 Task: Find connections with filter location Suhum with filter topic #retailwith filter profile language English with filter current company Logistics Insider with filter school Bharath Institute Of Science And Technology with filter industry Wellness and Fitness Services with filter service category Typing with filter keywords title Operations Coordinator
Action: Mouse moved to (166, 234)
Screenshot: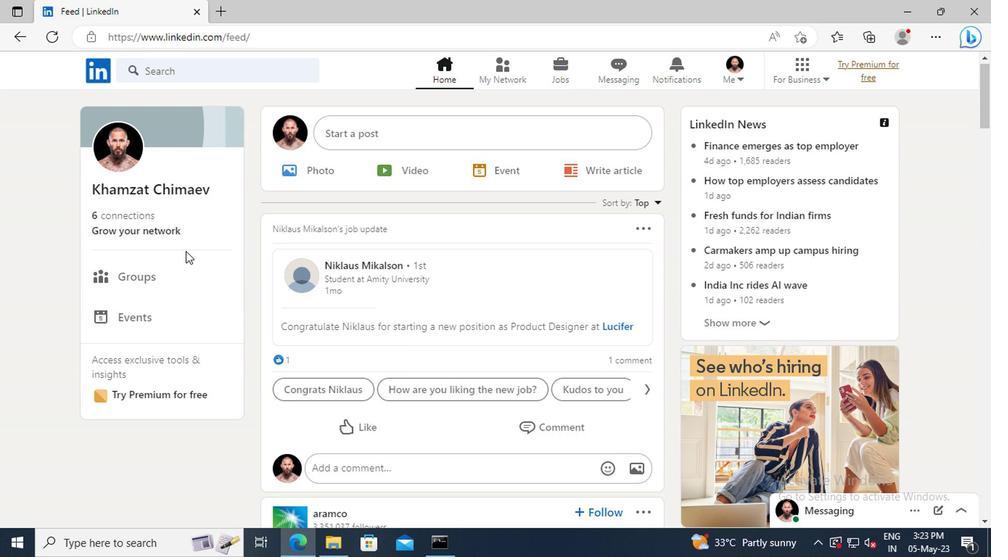 
Action: Mouse pressed left at (166, 234)
Screenshot: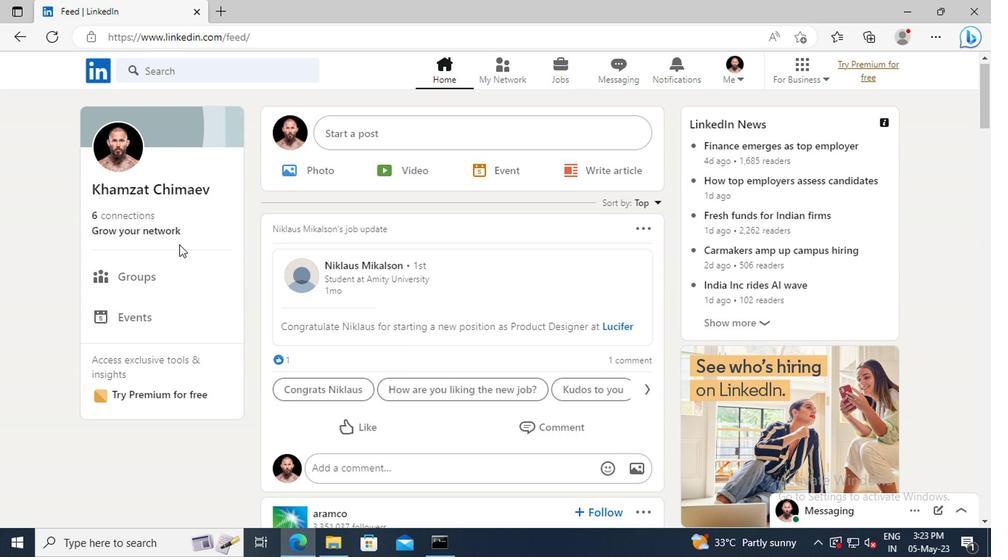 
Action: Mouse moved to (158, 154)
Screenshot: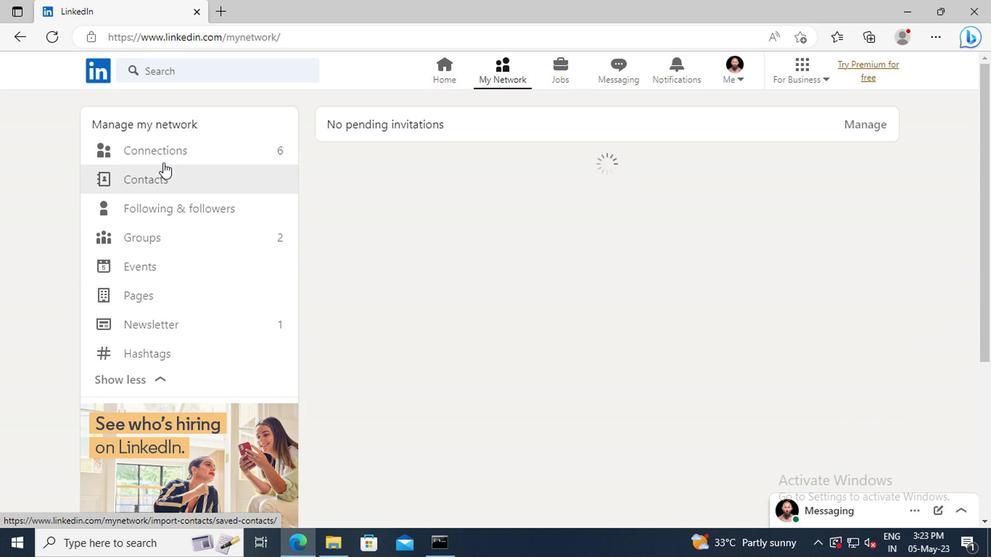 
Action: Mouse pressed left at (158, 154)
Screenshot: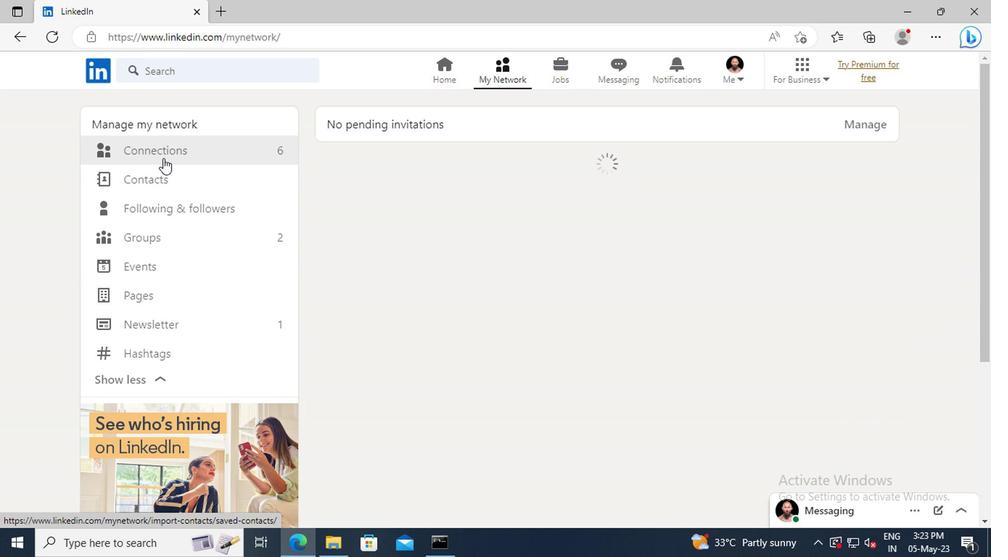 
Action: Mouse moved to (583, 158)
Screenshot: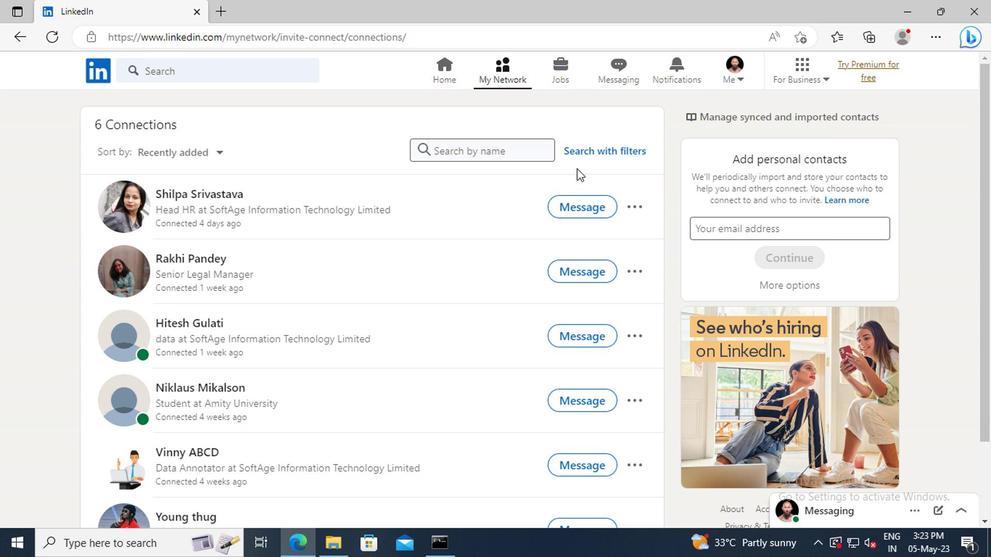 
Action: Mouse pressed left at (583, 158)
Screenshot: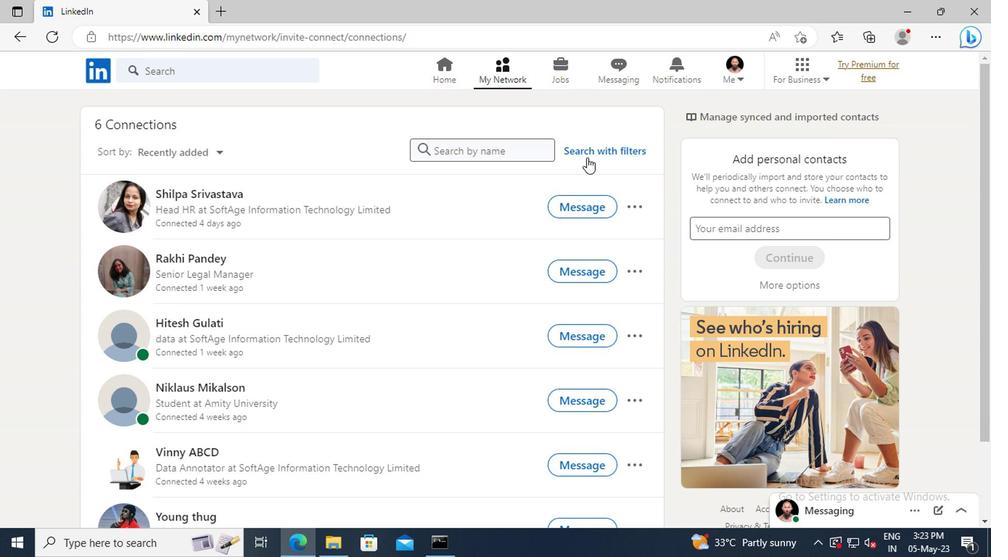 
Action: Mouse moved to (544, 118)
Screenshot: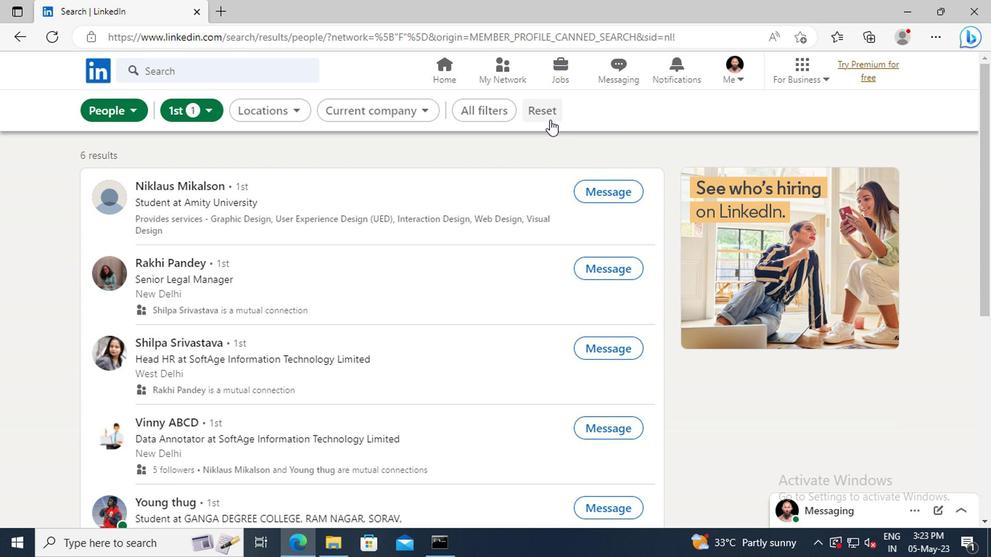 
Action: Mouse pressed left at (544, 118)
Screenshot: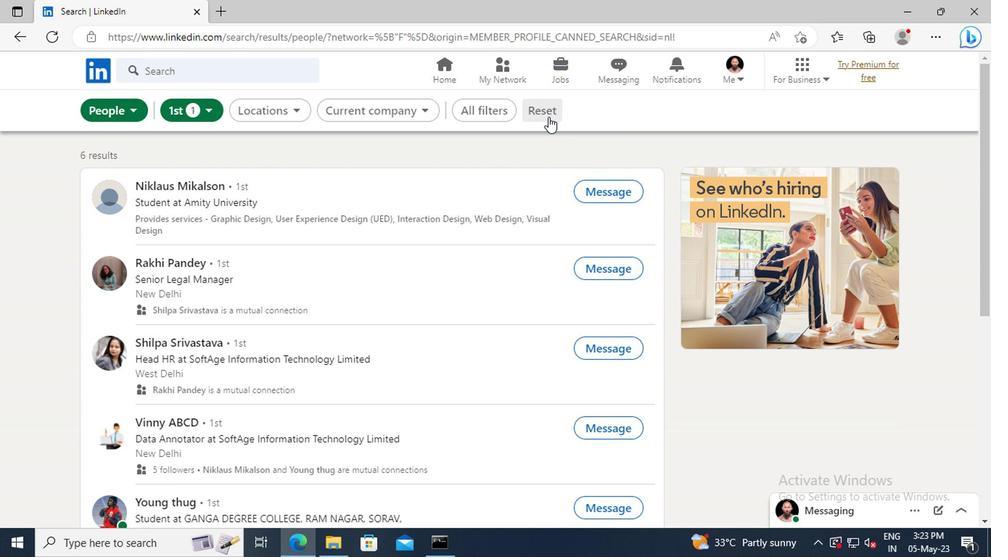
Action: Mouse moved to (523, 116)
Screenshot: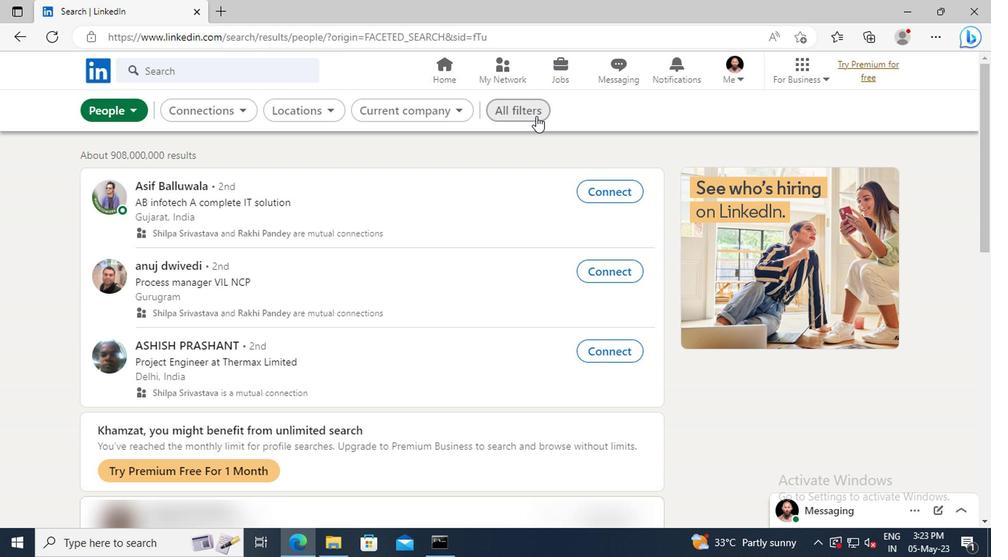 
Action: Mouse pressed left at (523, 116)
Screenshot: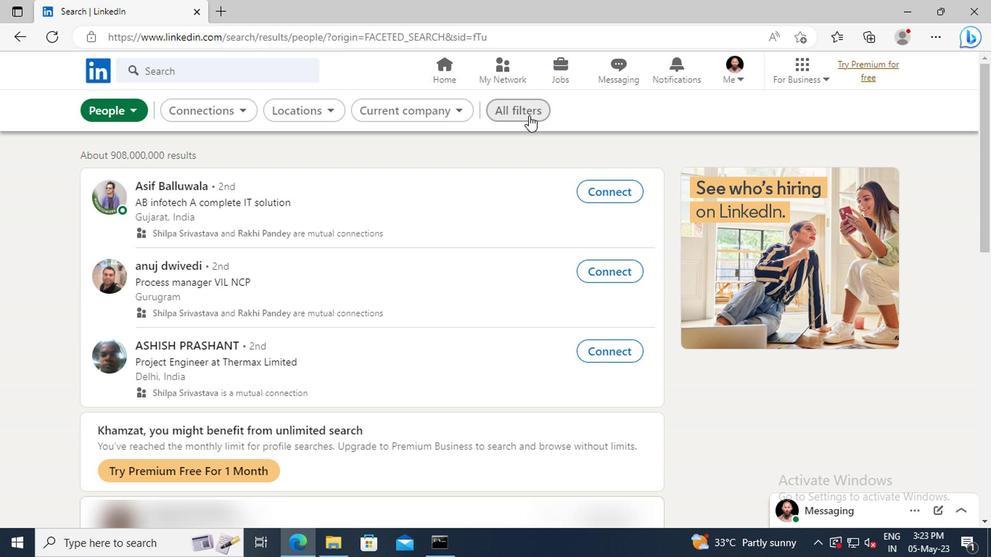 
Action: Mouse moved to (784, 301)
Screenshot: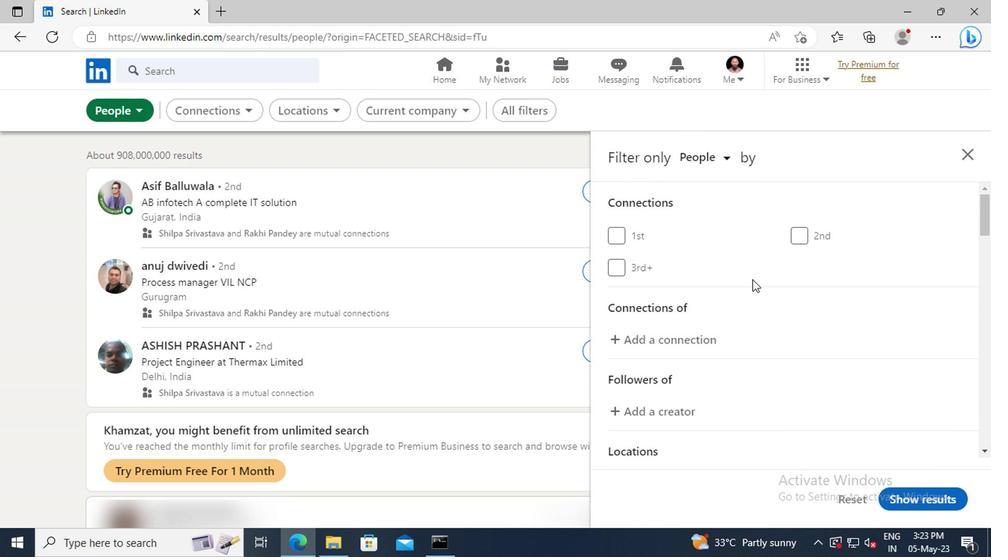 
Action: Mouse scrolled (784, 300) with delta (0, -1)
Screenshot: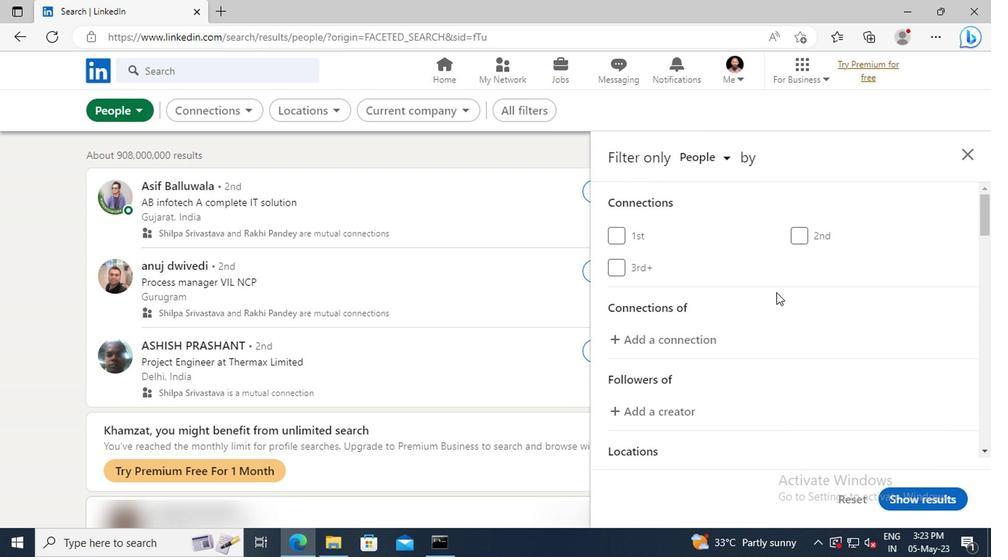 
Action: Mouse scrolled (784, 300) with delta (0, -1)
Screenshot: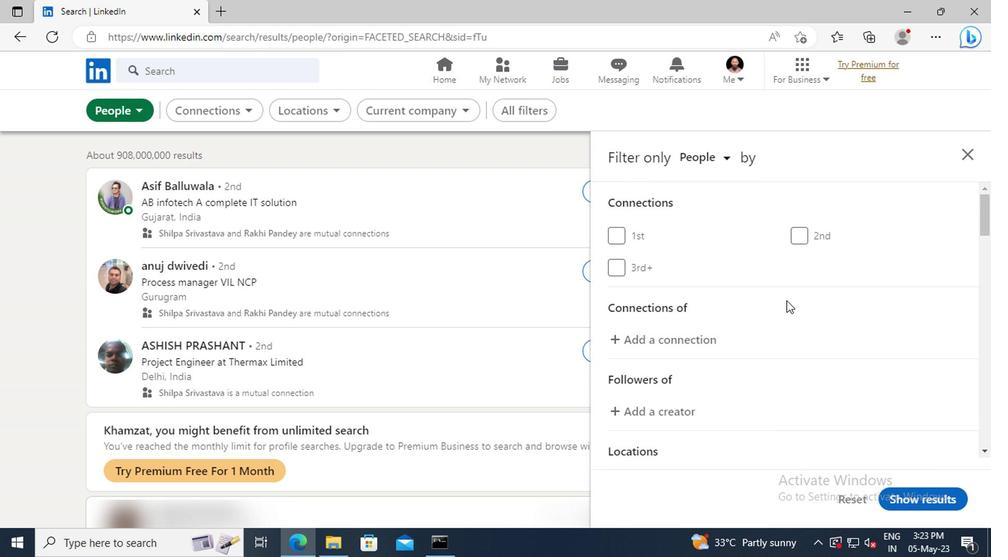
Action: Mouse moved to (785, 302)
Screenshot: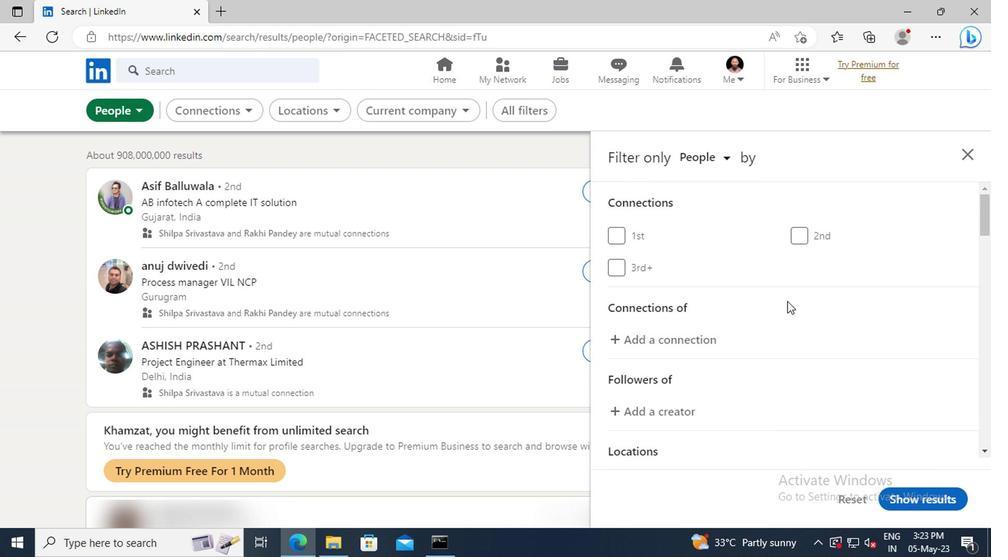 
Action: Mouse scrolled (785, 302) with delta (0, 0)
Screenshot: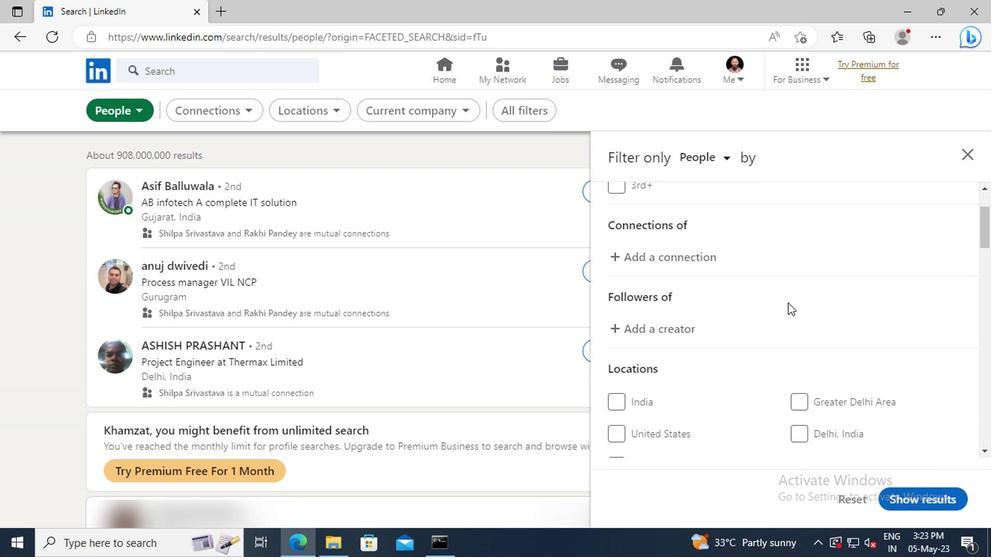 
Action: Mouse scrolled (785, 302) with delta (0, 0)
Screenshot: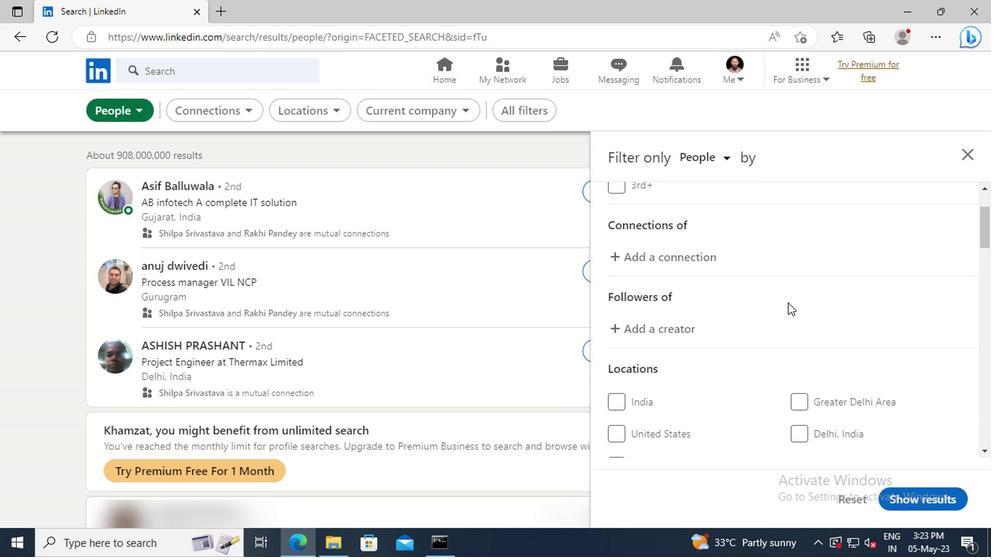
Action: Mouse scrolled (785, 302) with delta (0, 0)
Screenshot: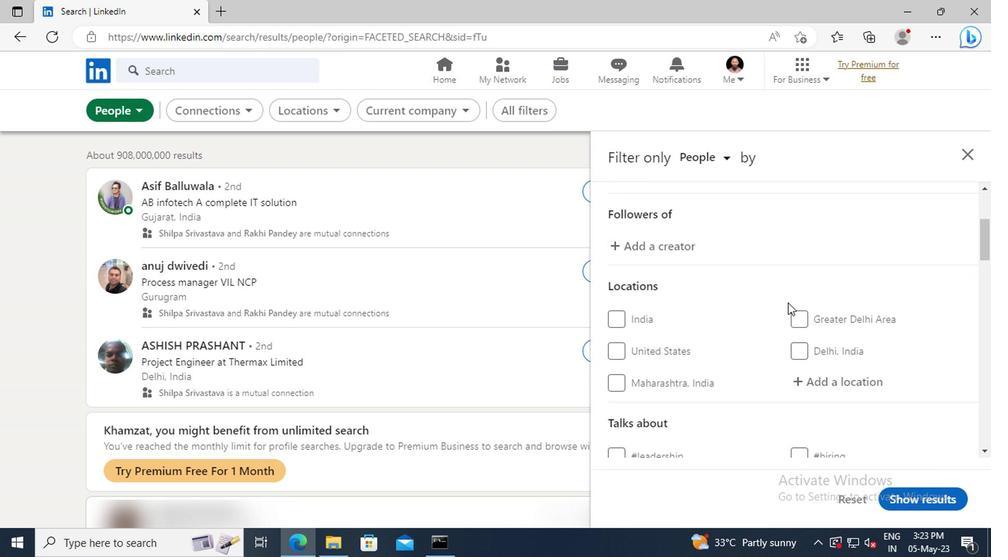 
Action: Mouse scrolled (785, 302) with delta (0, 0)
Screenshot: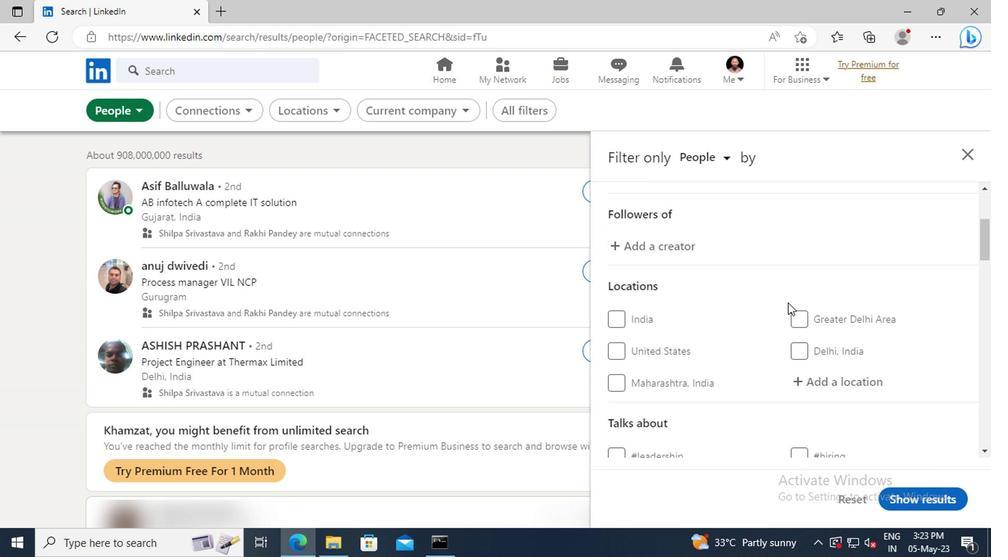 
Action: Mouse moved to (799, 307)
Screenshot: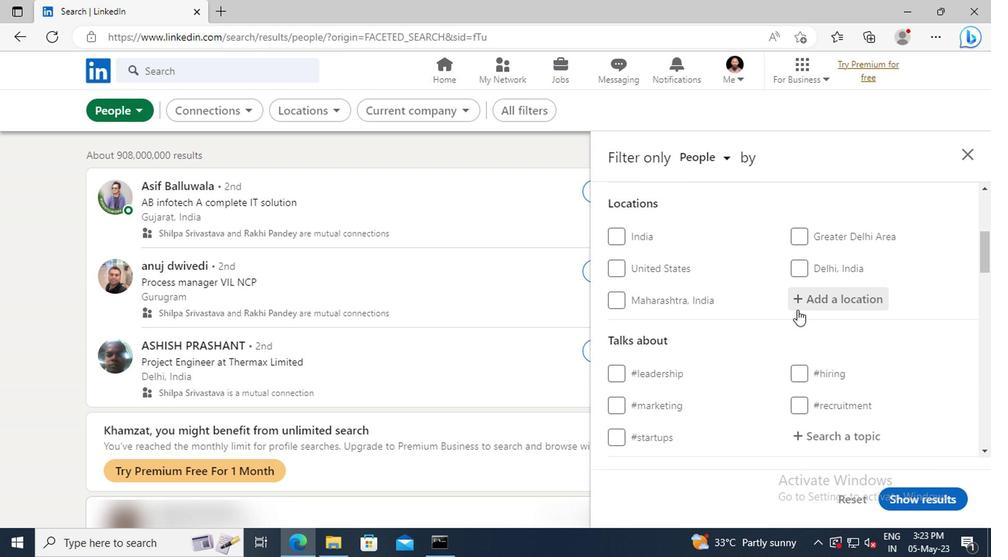 
Action: Mouse pressed left at (799, 307)
Screenshot: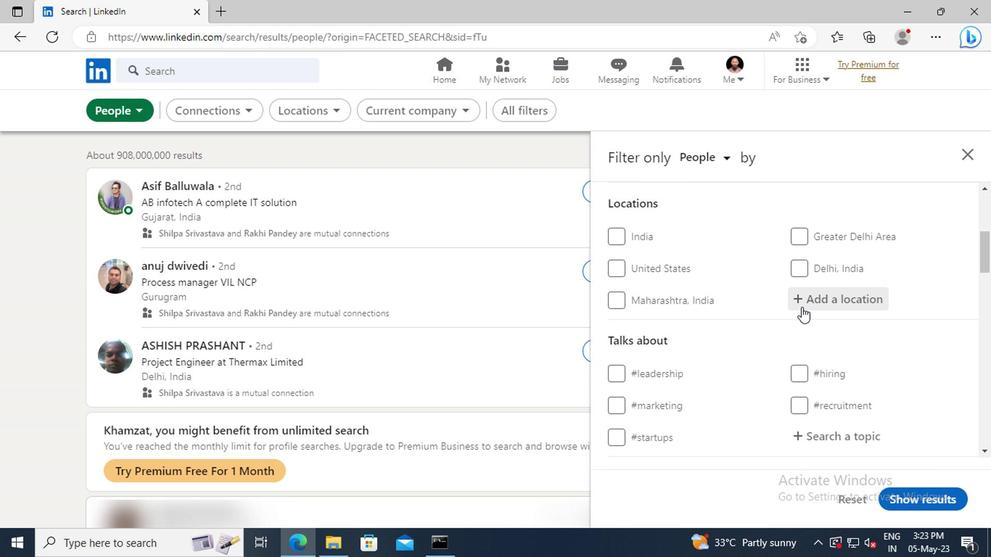 
Action: Key pressed <Key.shift>
Screenshot: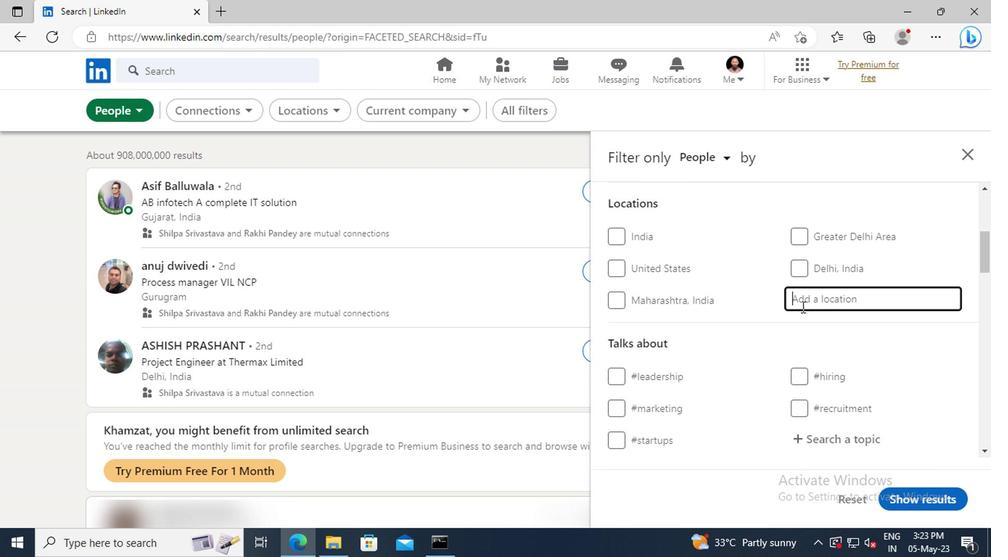 
Action: Mouse moved to (795, 305)
Screenshot: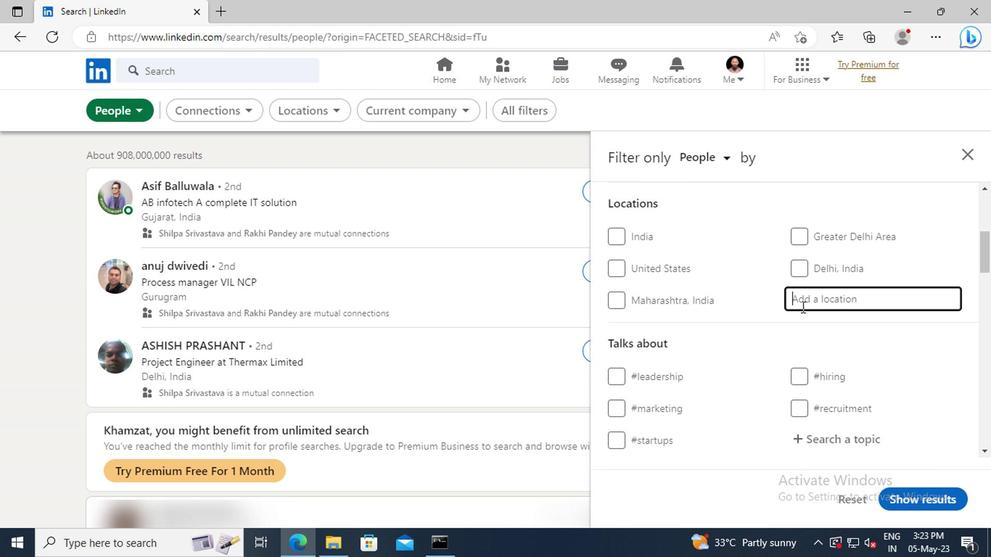 
Action: Key pressed SUHUM<Key.enter>
Screenshot: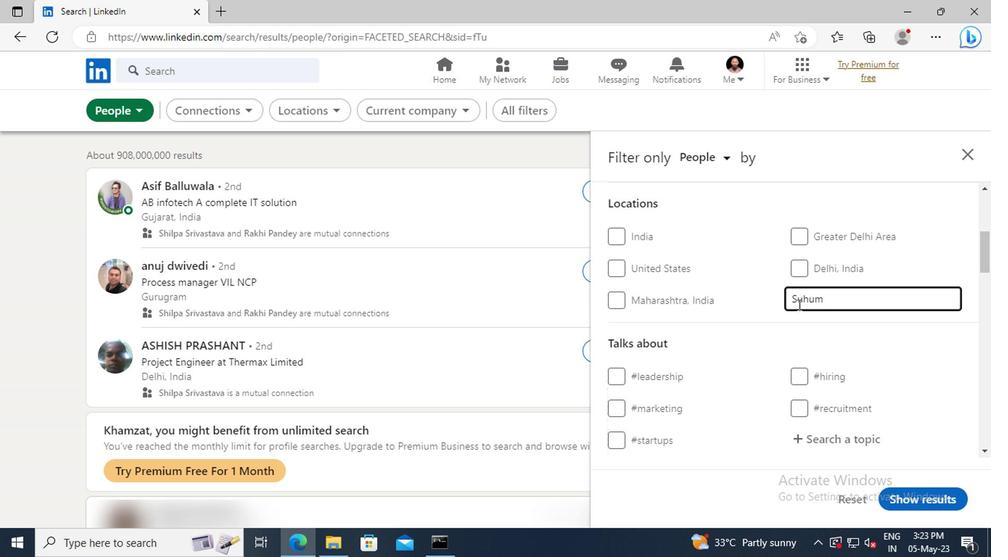 
Action: Mouse scrolled (795, 304) with delta (0, -1)
Screenshot: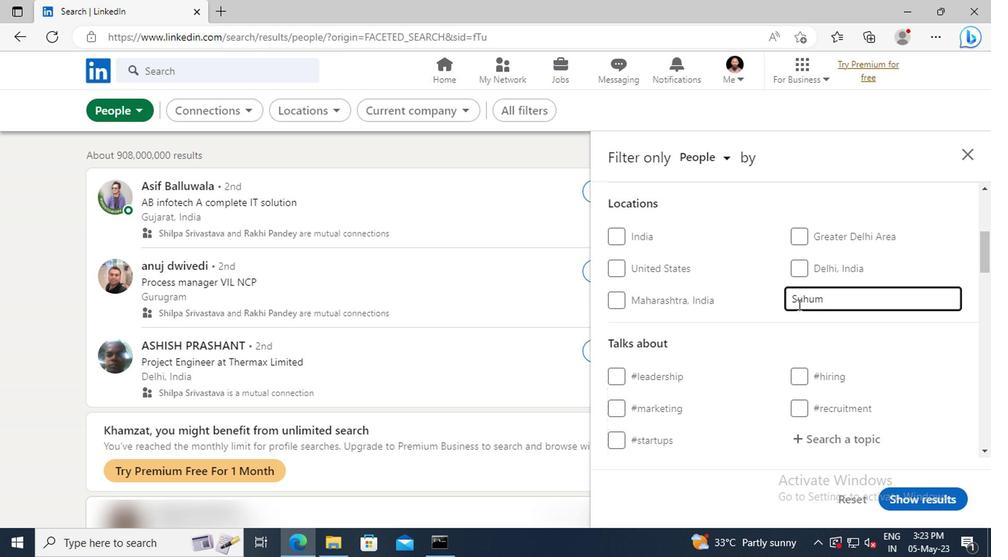 
Action: Mouse scrolled (795, 304) with delta (0, -1)
Screenshot: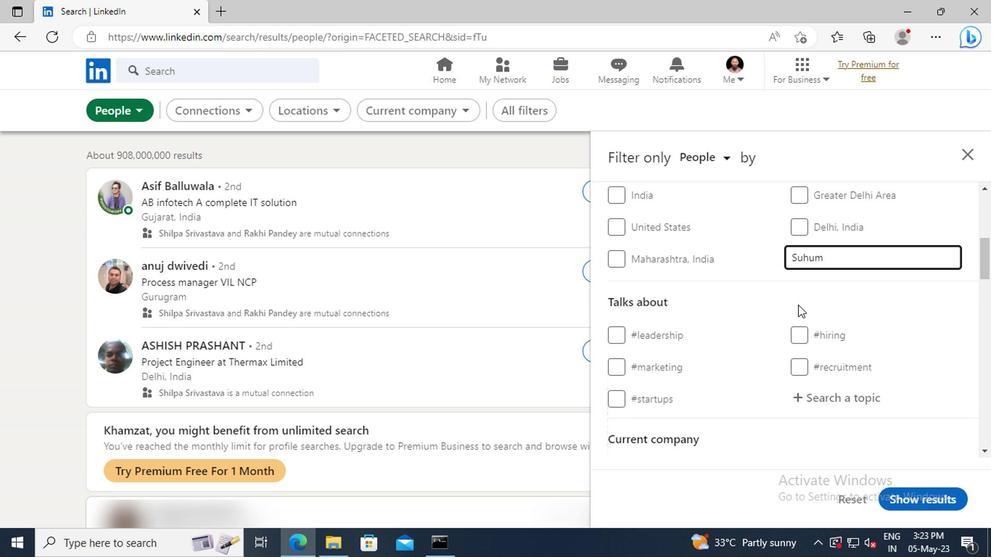 
Action: Mouse scrolled (795, 304) with delta (0, -1)
Screenshot: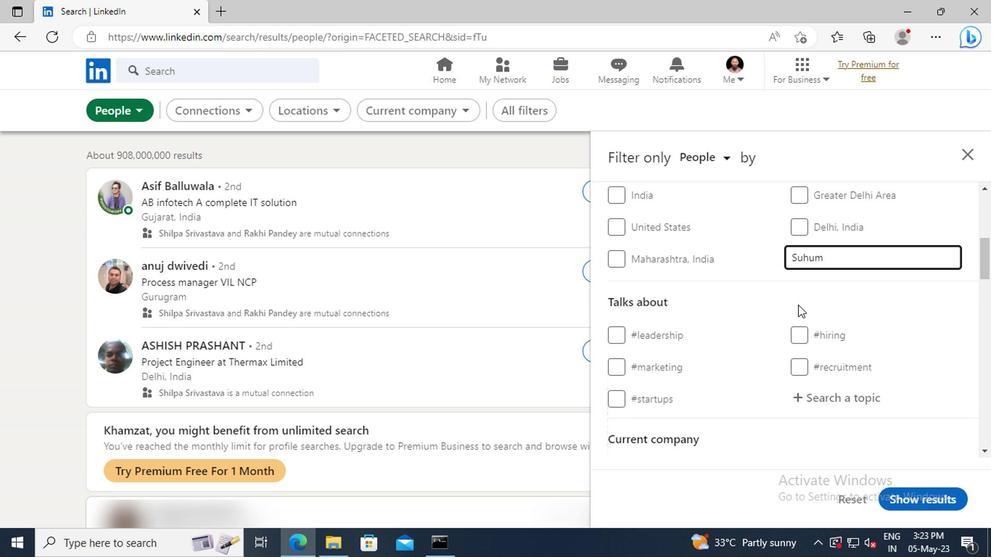 
Action: Mouse moved to (802, 313)
Screenshot: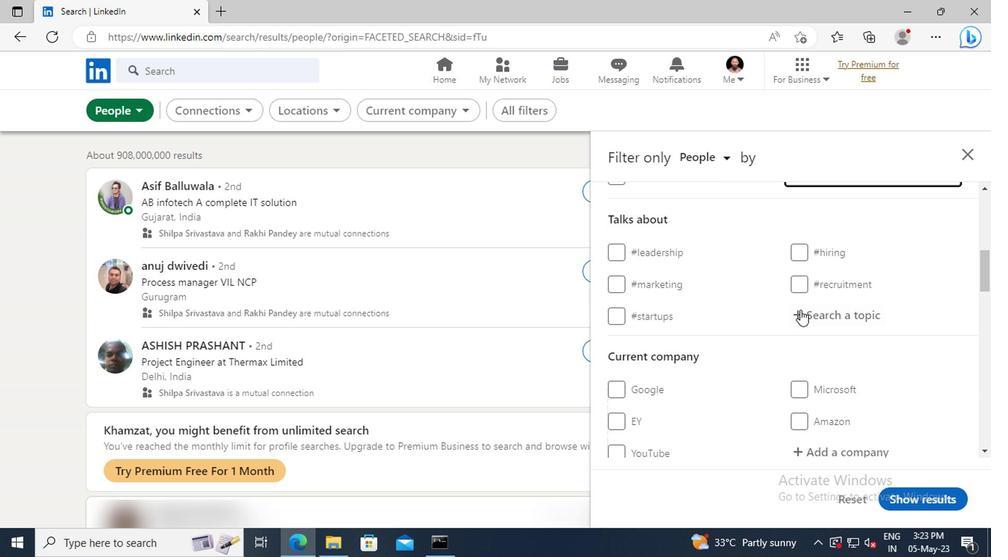 
Action: Mouse pressed left at (802, 313)
Screenshot: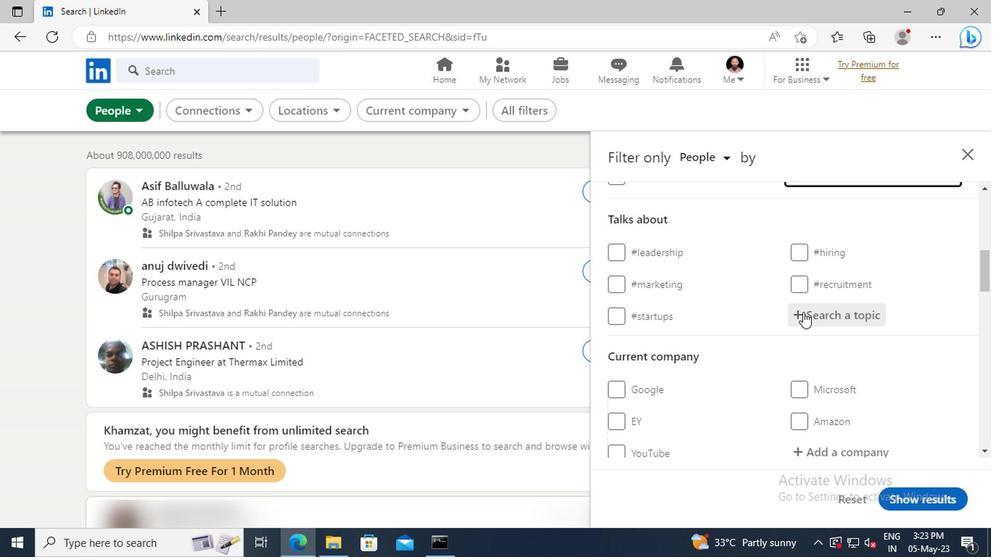 
Action: Key pressed R
Screenshot: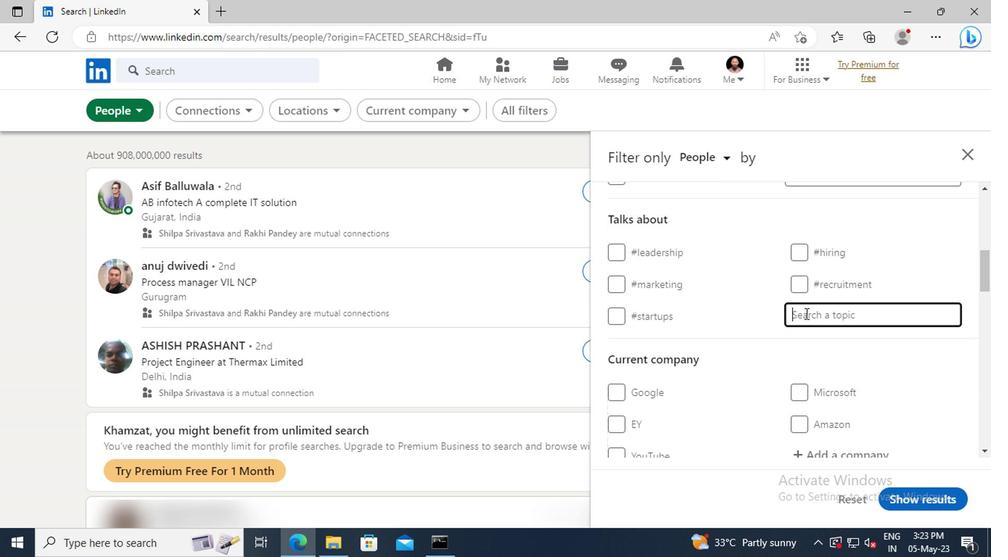 
Action: Mouse moved to (803, 314)
Screenshot: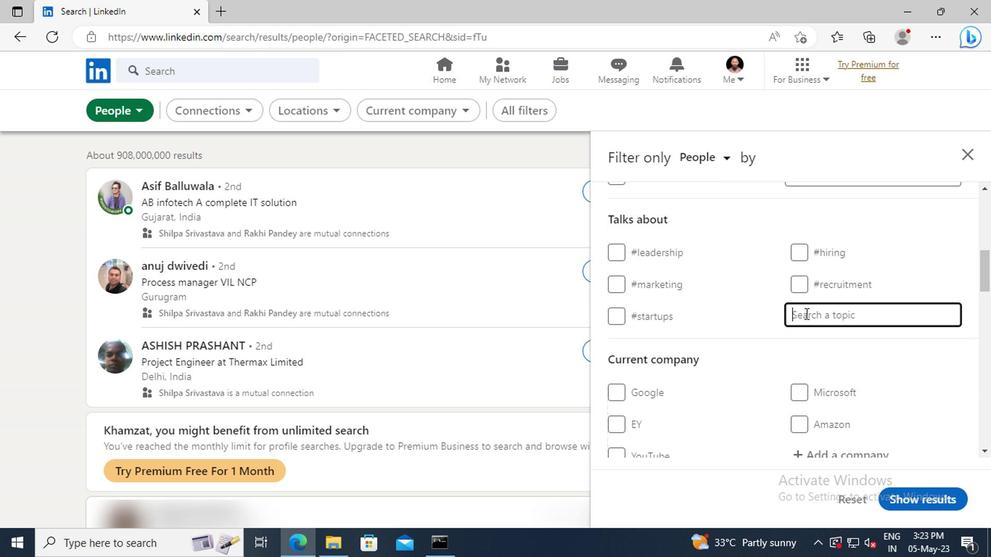 
Action: Key pressed ETAIL
Screenshot: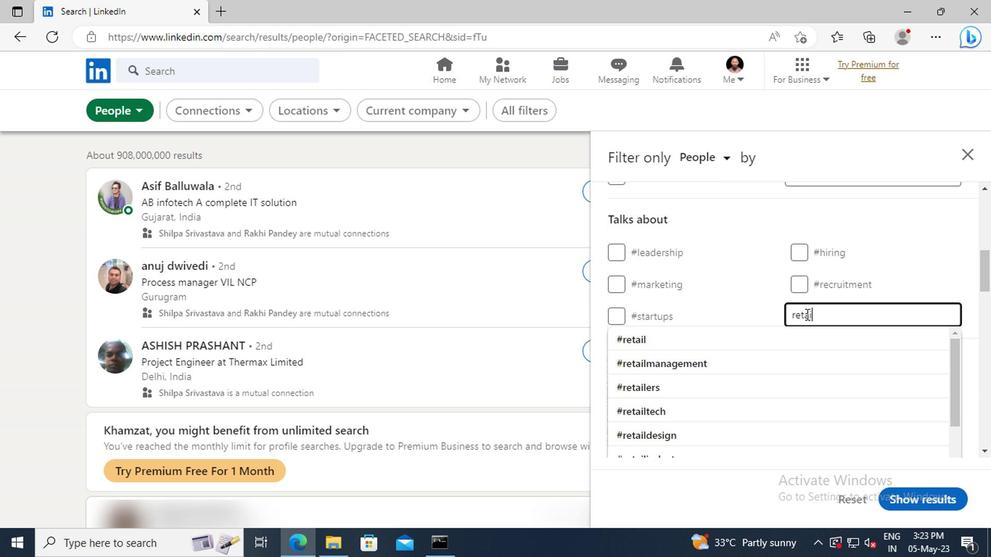 
Action: Mouse moved to (807, 336)
Screenshot: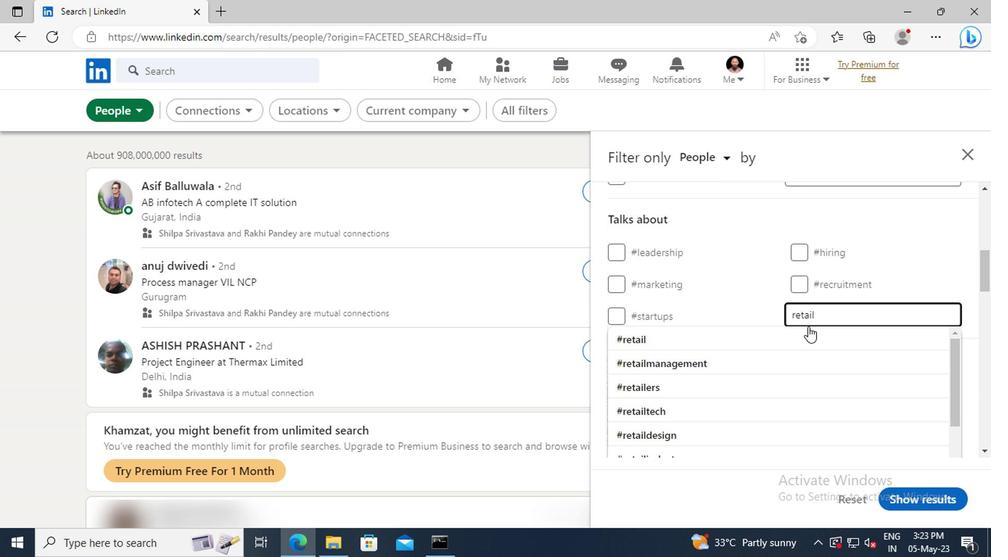 
Action: Mouse pressed left at (807, 336)
Screenshot: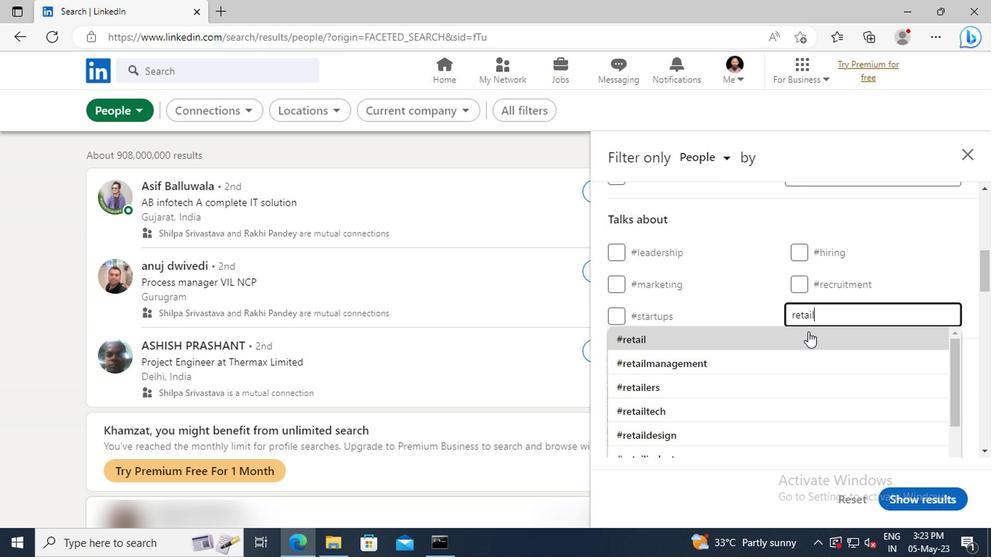 
Action: Mouse scrolled (807, 335) with delta (0, -1)
Screenshot: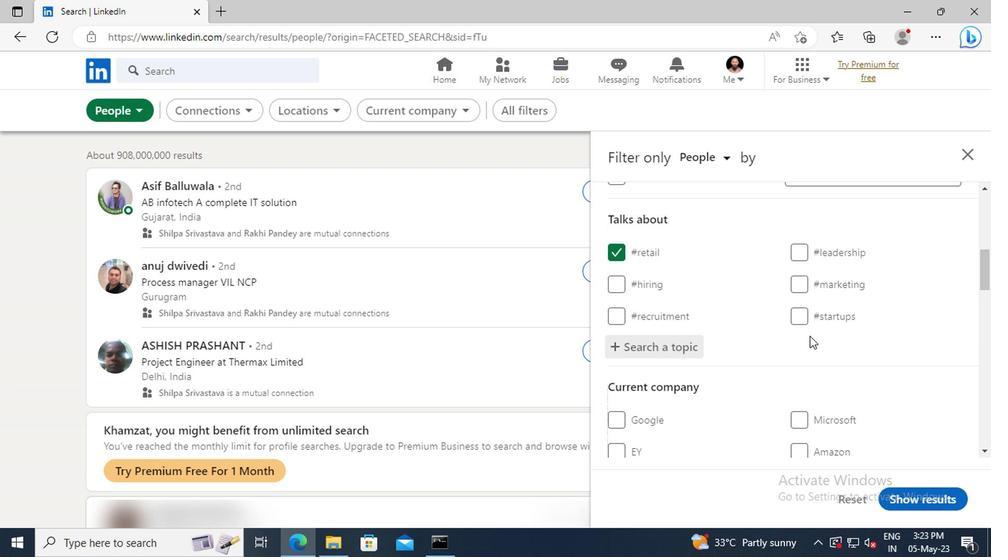 
Action: Mouse scrolled (807, 335) with delta (0, -1)
Screenshot: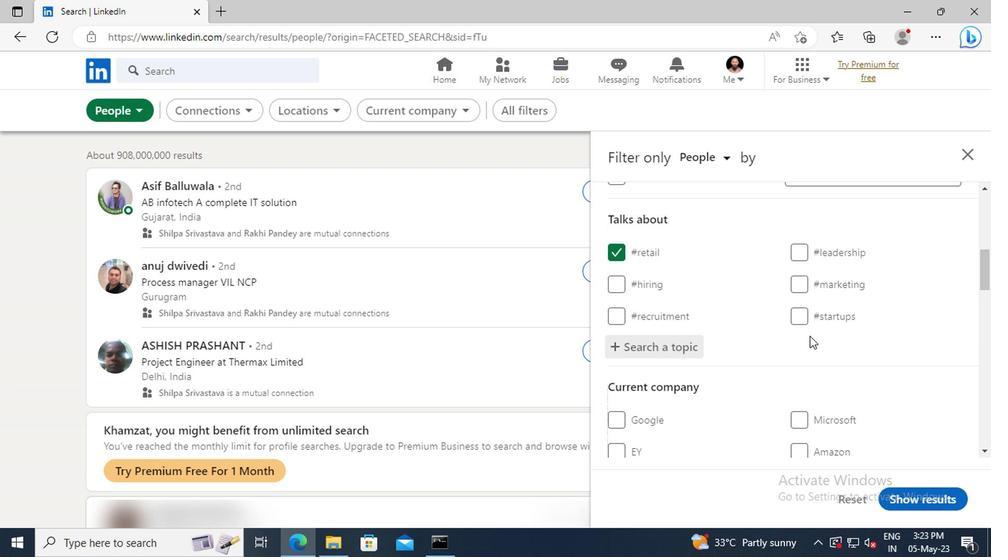 
Action: Mouse scrolled (807, 335) with delta (0, -1)
Screenshot: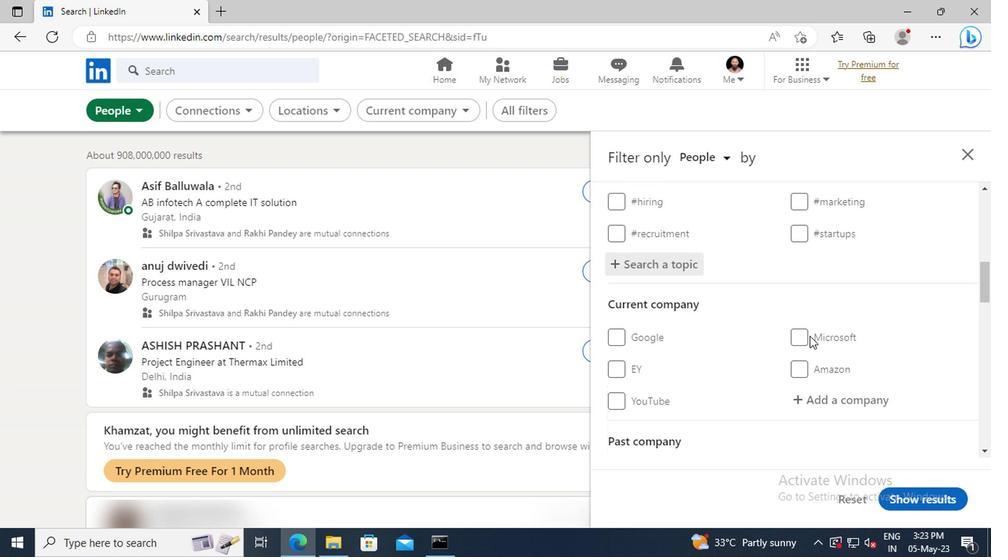 
Action: Mouse scrolled (807, 335) with delta (0, -1)
Screenshot: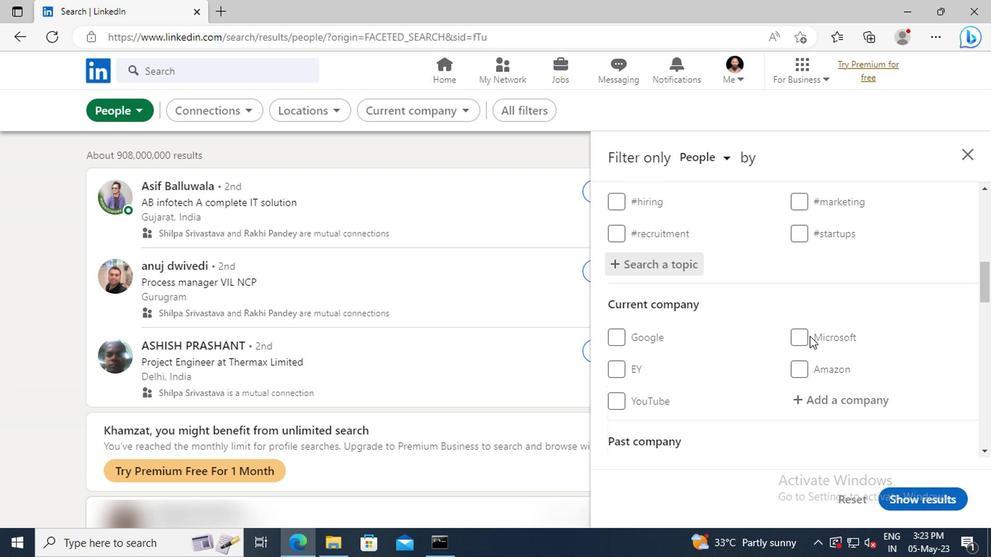 
Action: Mouse scrolled (807, 335) with delta (0, -1)
Screenshot: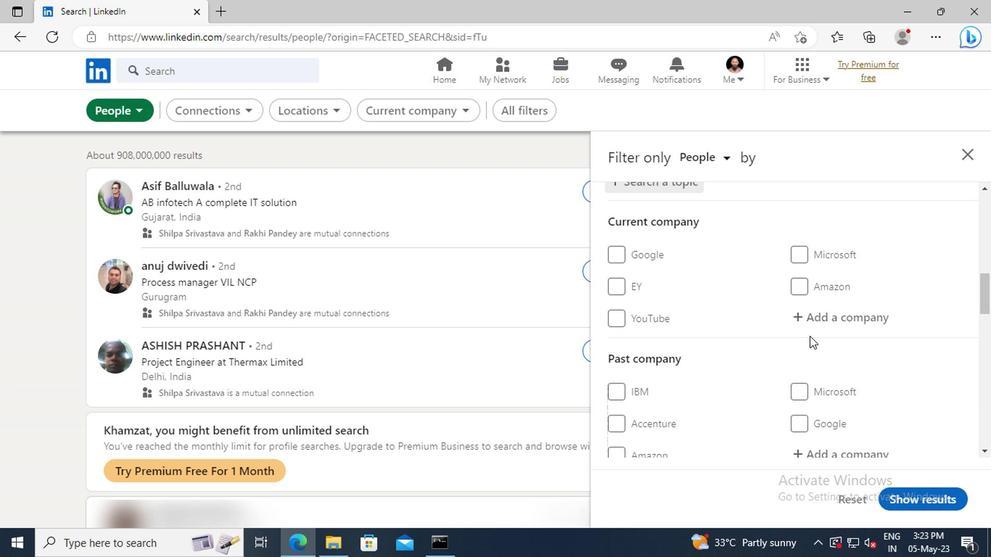 
Action: Mouse scrolled (807, 335) with delta (0, -1)
Screenshot: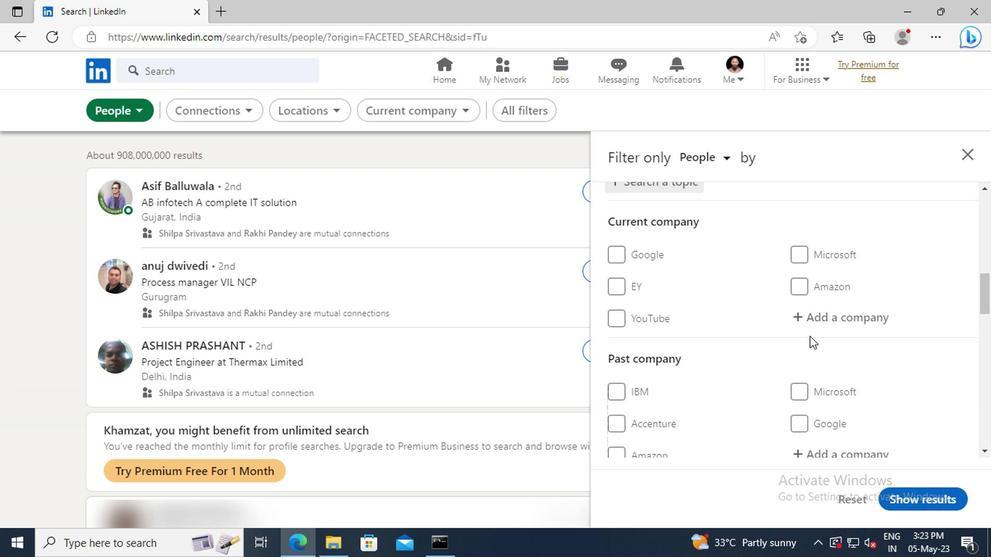 
Action: Mouse scrolled (807, 335) with delta (0, -1)
Screenshot: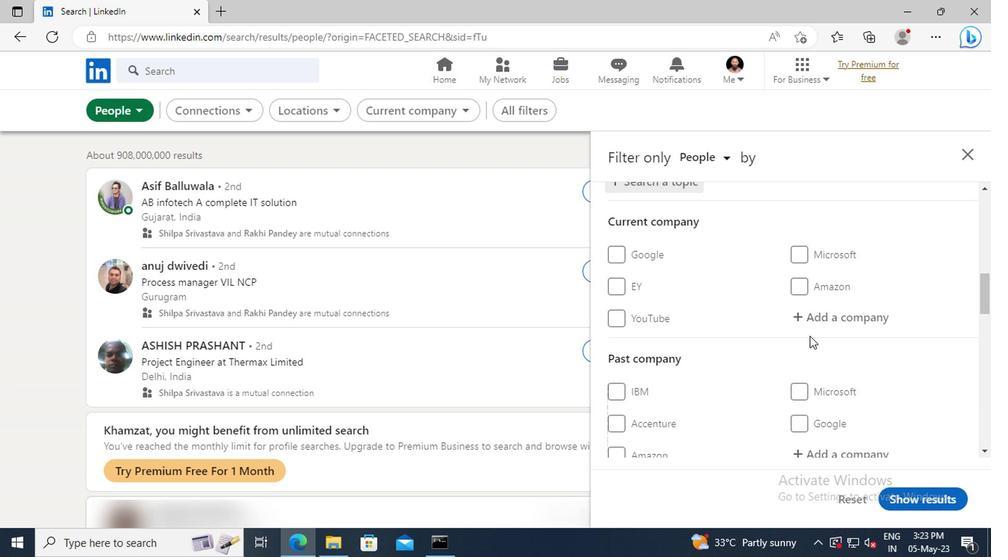 
Action: Mouse scrolled (807, 335) with delta (0, -1)
Screenshot: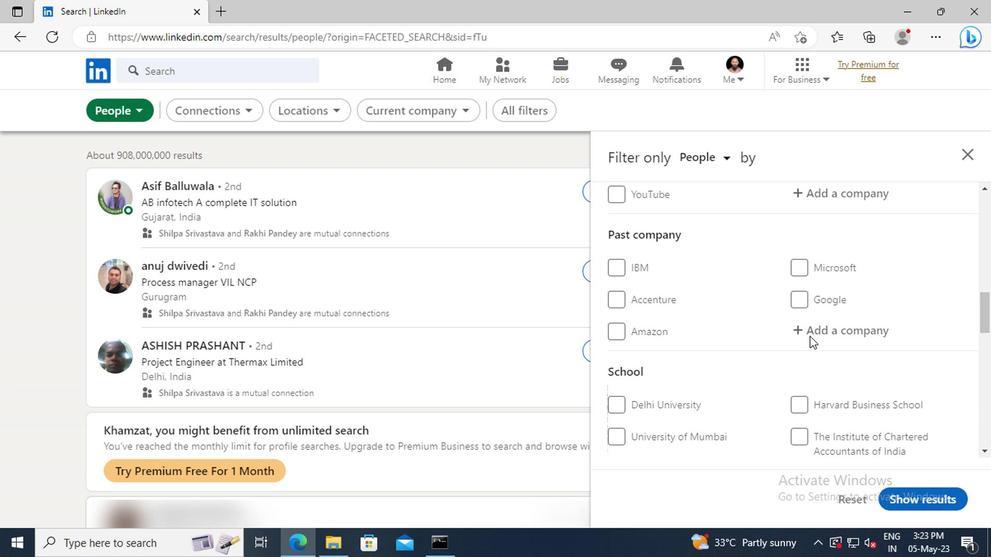 
Action: Mouse scrolled (807, 335) with delta (0, -1)
Screenshot: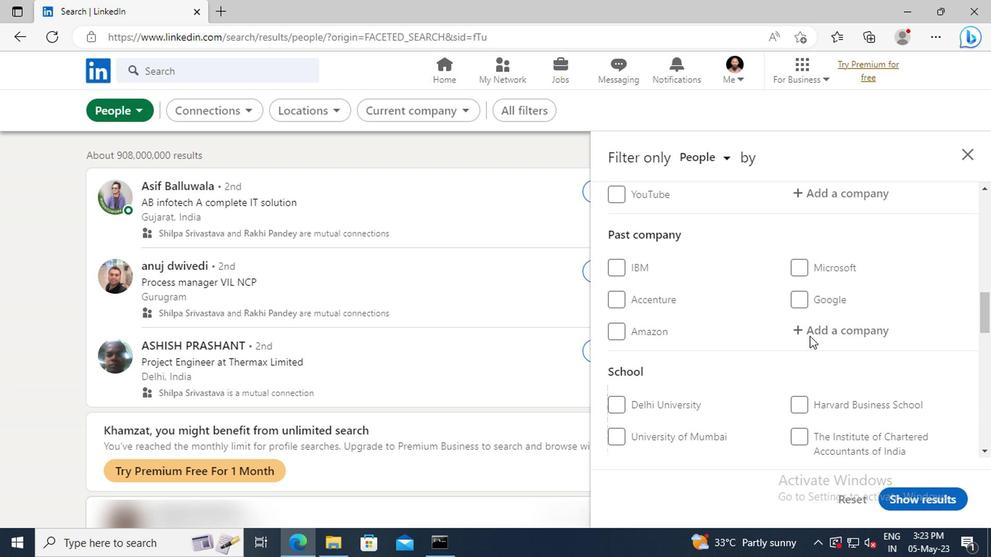 
Action: Mouse scrolled (807, 335) with delta (0, -1)
Screenshot: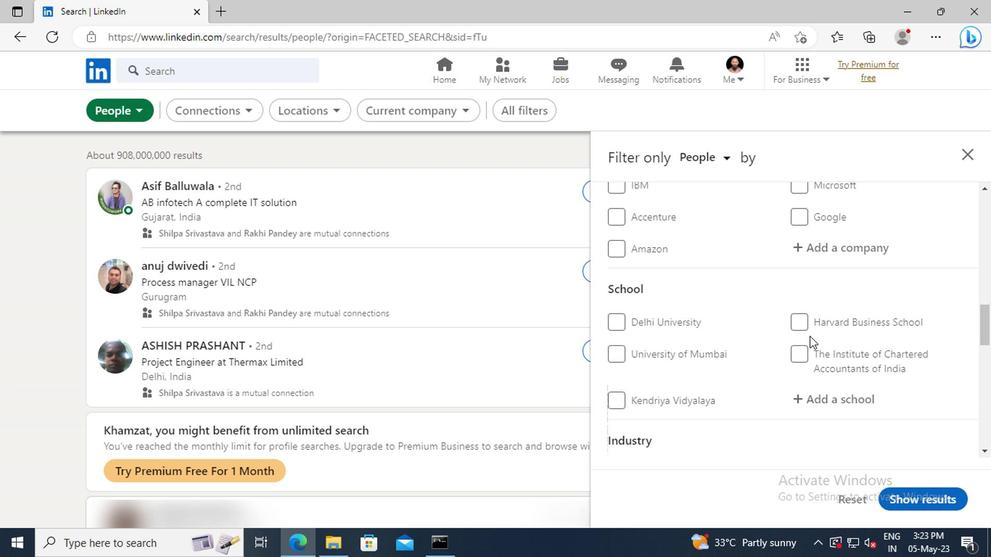 
Action: Mouse scrolled (807, 335) with delta (0, -1)
Screenshot: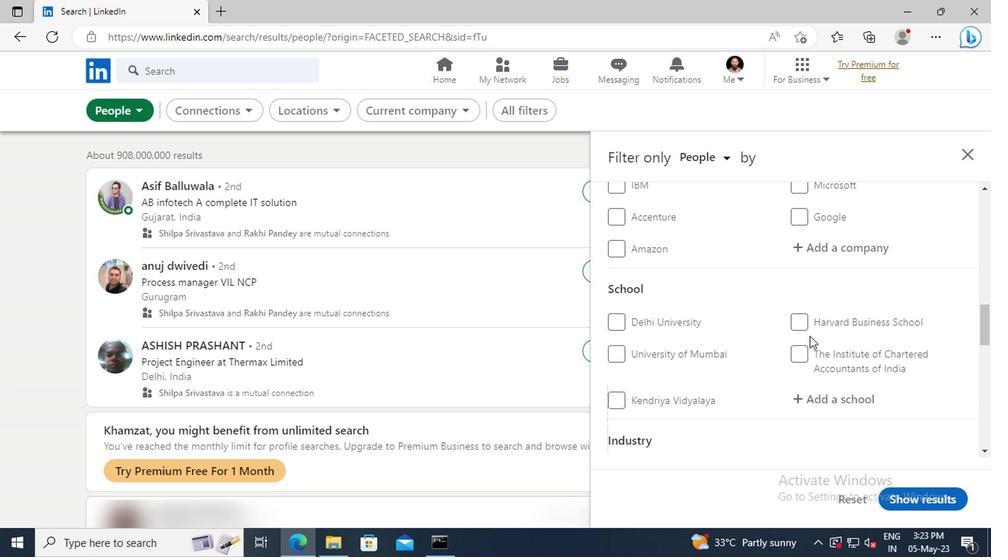 
Action: Mouse scrolled (807, 335) with delta (0, -1)
Screenshot: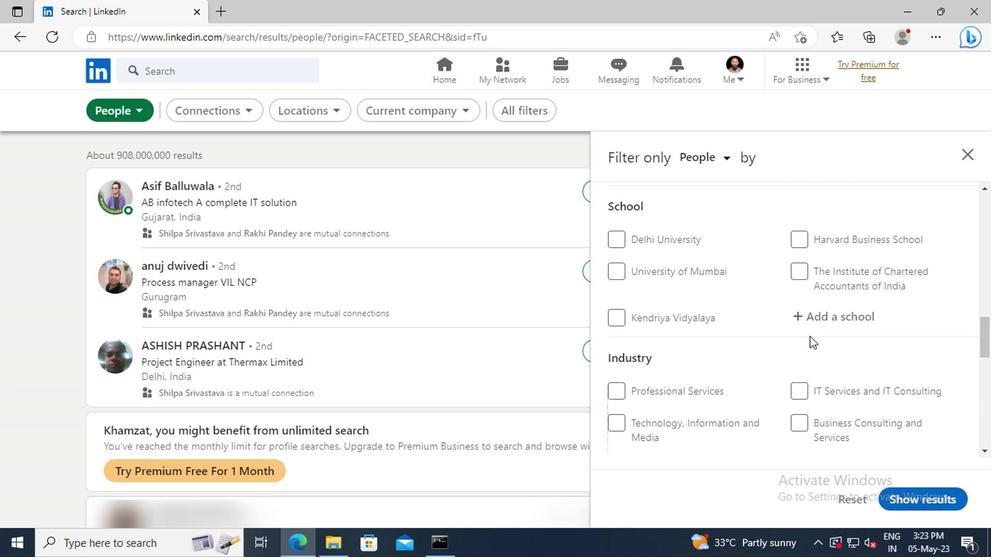 
Action: Mouse scrolled (807, 335) with delta (0, -1)
Screenshot: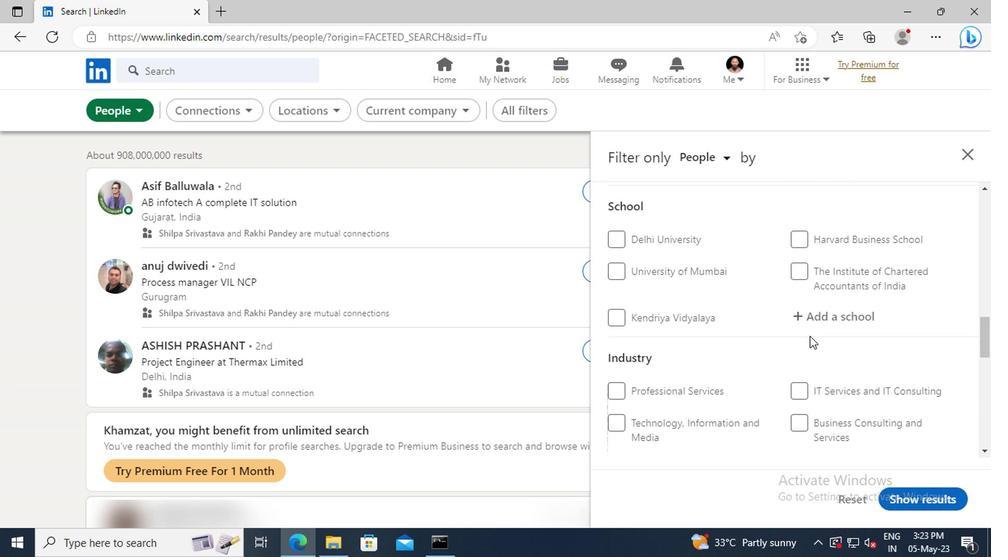 
Action: Mouse scrolled (807, 335) with delta (0, -1)
Screenshot: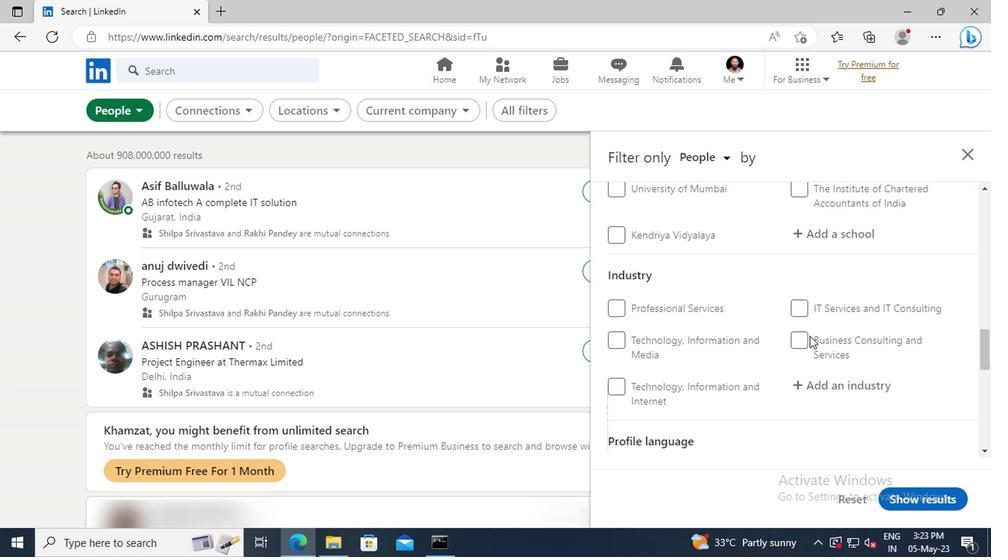 
Action: Mouse scrolled (807, 335) with delta (0, -1)
Screenshot: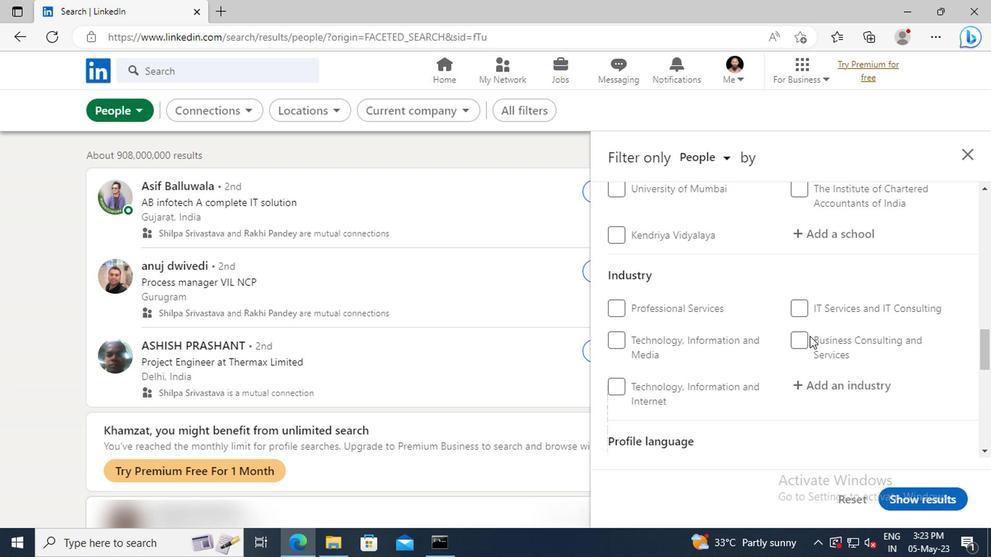 
Action: Mouse moved to (610, 390)
Screenshot: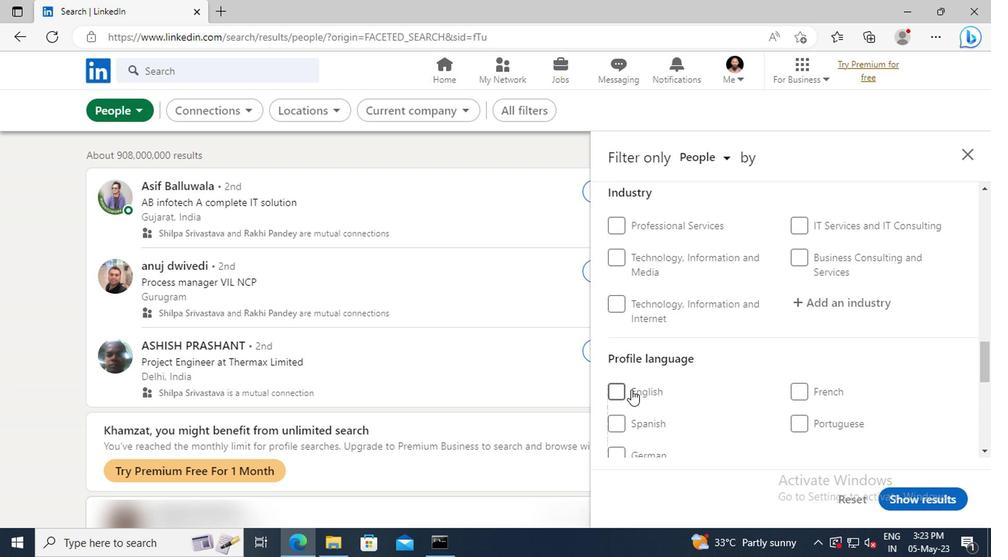 
Action: Mouse pressed left at (610, 390)
Screenshot: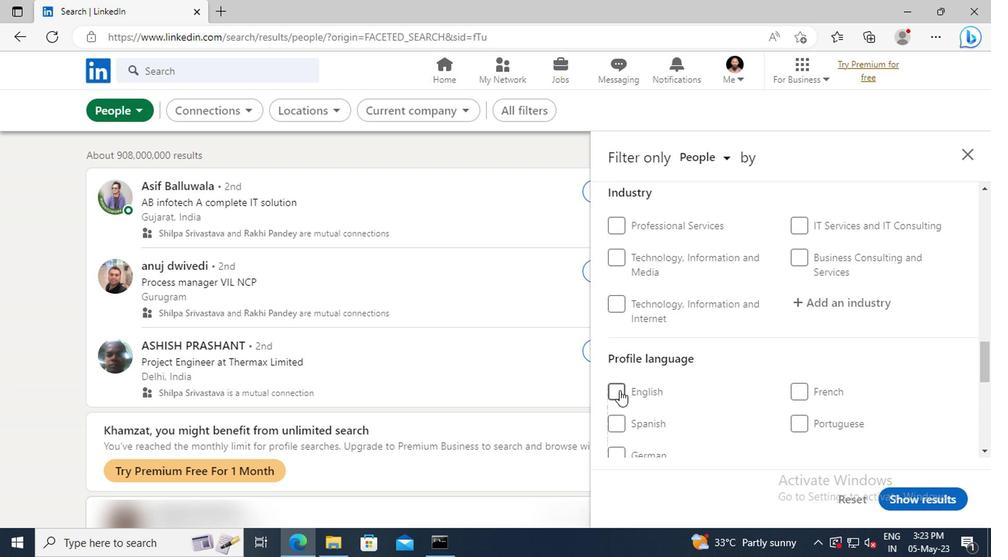 
Action: Mouse moved to (770, 361)
Screenshot: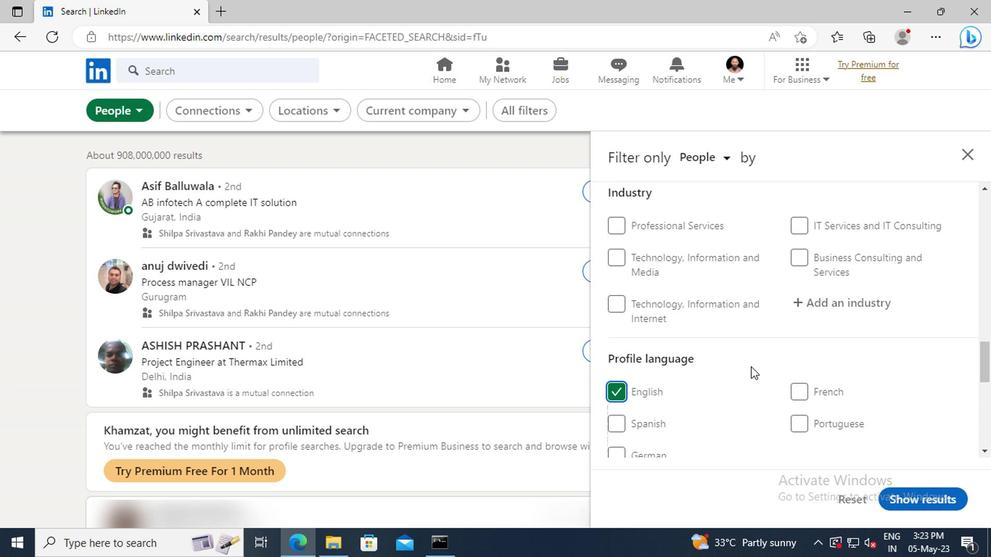 
Action: Mouse scrolled (770, 362) with delta (0, 0)
Screenshot: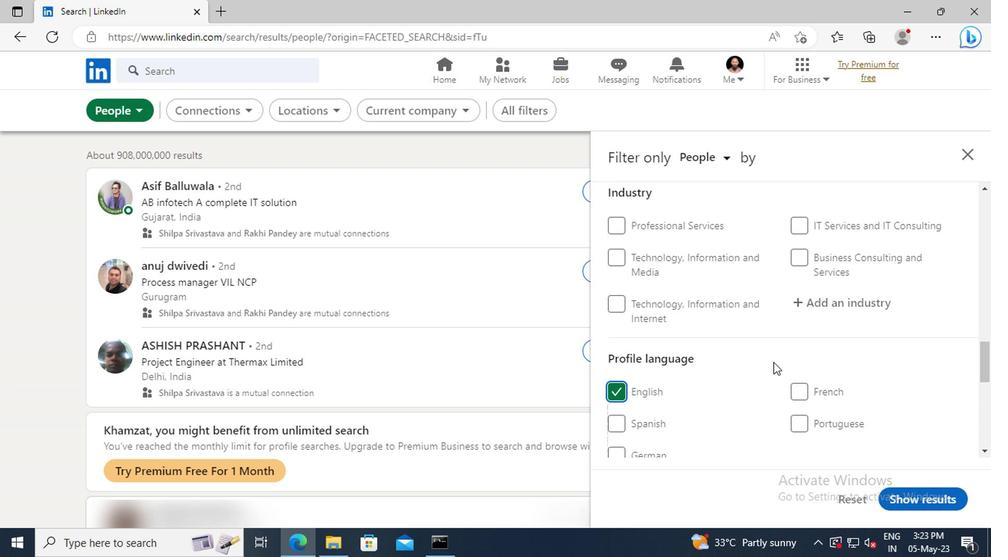 
Action: Mouse moved to (771, 361)
Screenshot: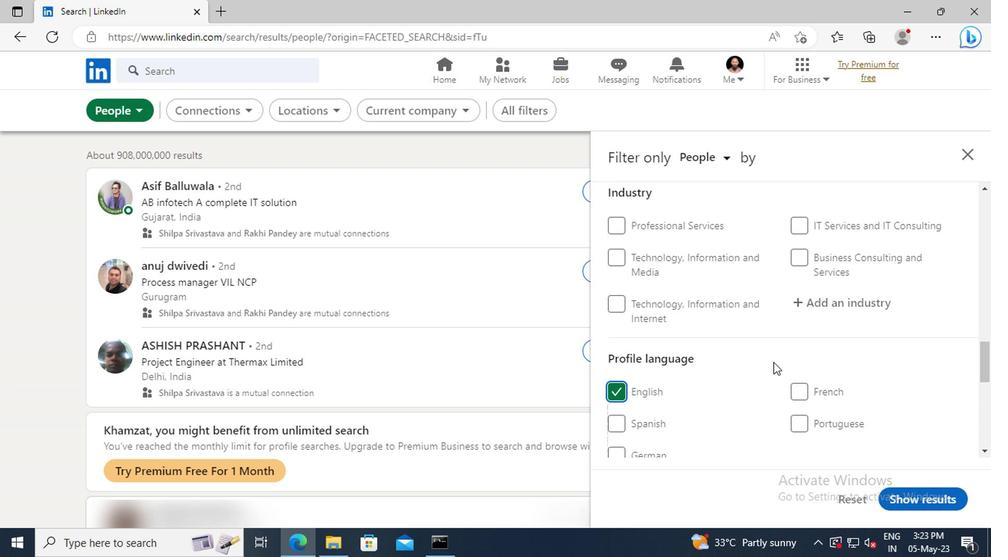 
Action: Mouse scrolled (771, 362) with delta (0, 0)
Screenshot: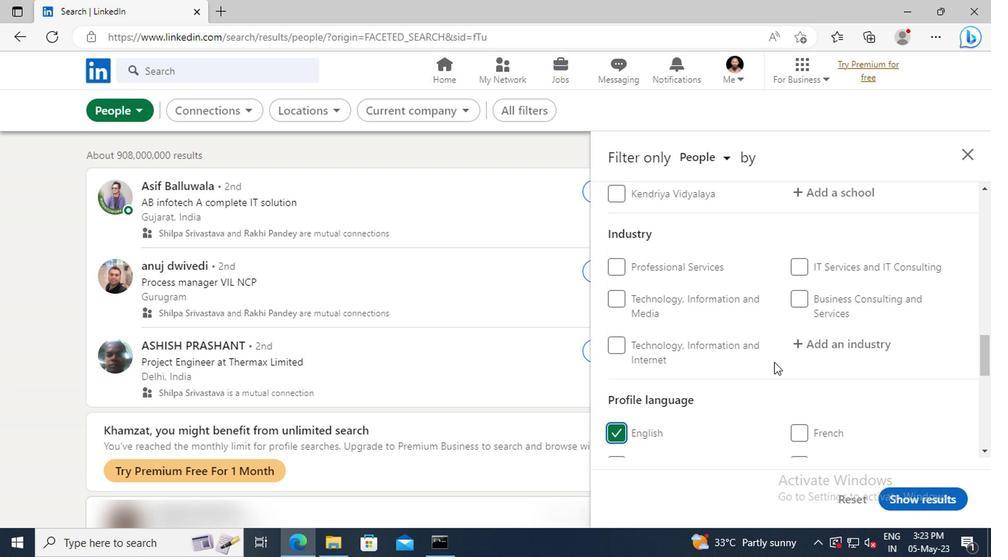 
Action: Mouse scrolled (771, 362) with delta (0, 0)
Screenshot: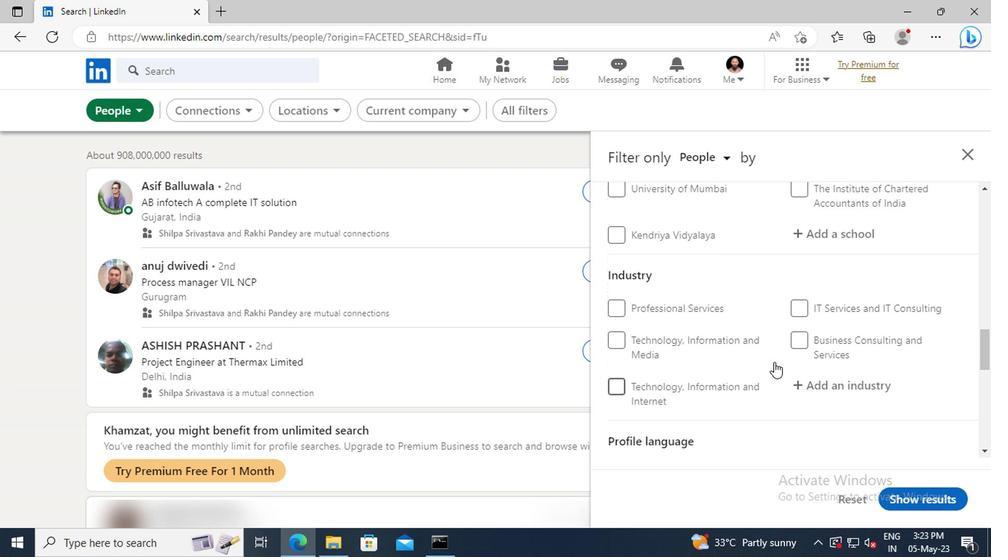 
Action: Mouse scrolled (771, 362) with delta (0, 0)
Screenshot: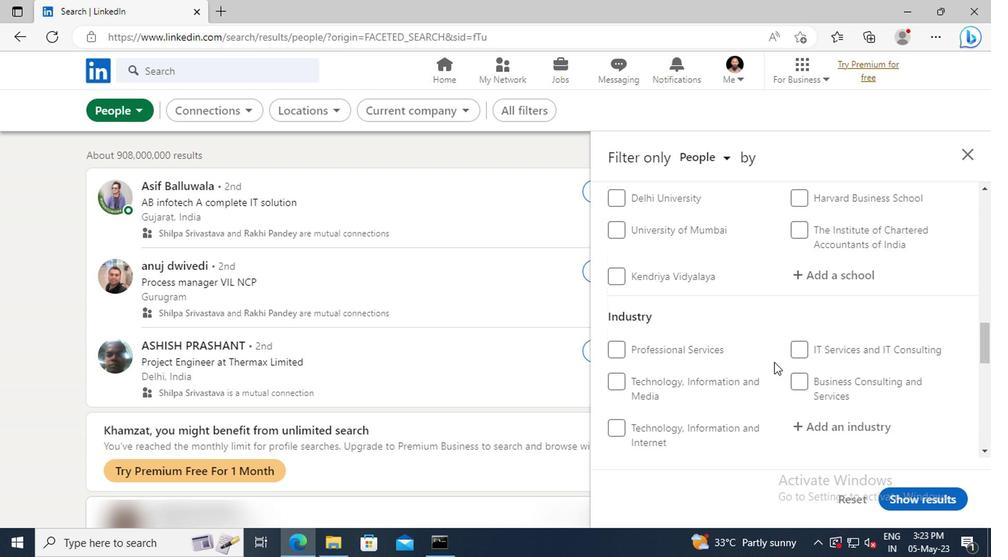
Action: Mouse scrolled (771, 362) with delta (0, 0)
Screenshot: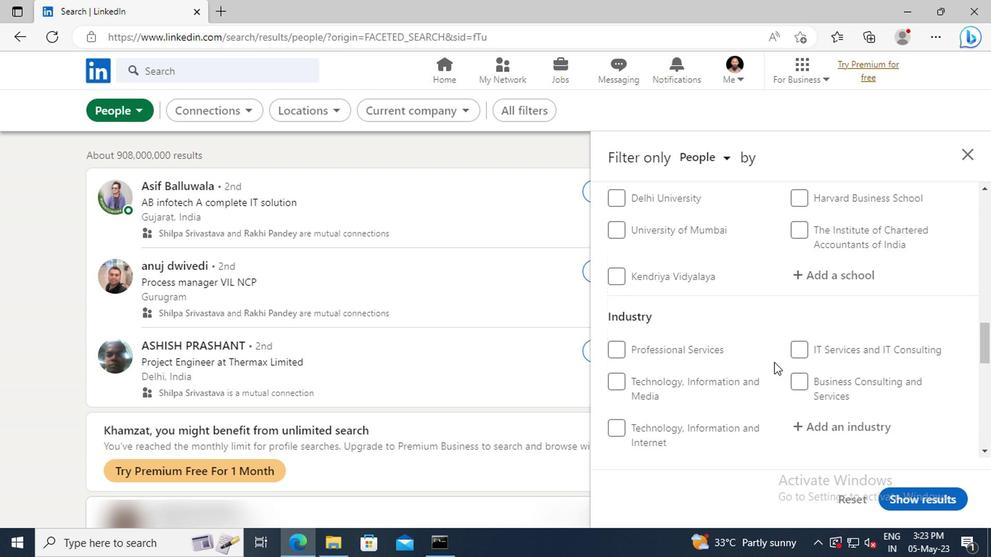 
Action: Mouse scrolled (771, 362) with delta (0, 0)
Screenshot: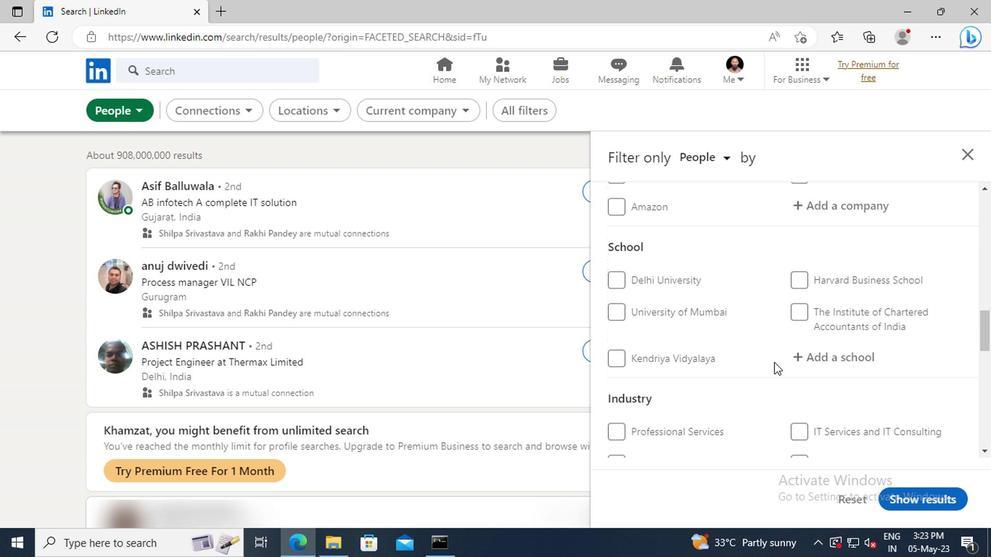 
Action: Mouse scrolled (771, 362) with delta (0, 0)
Screenshot: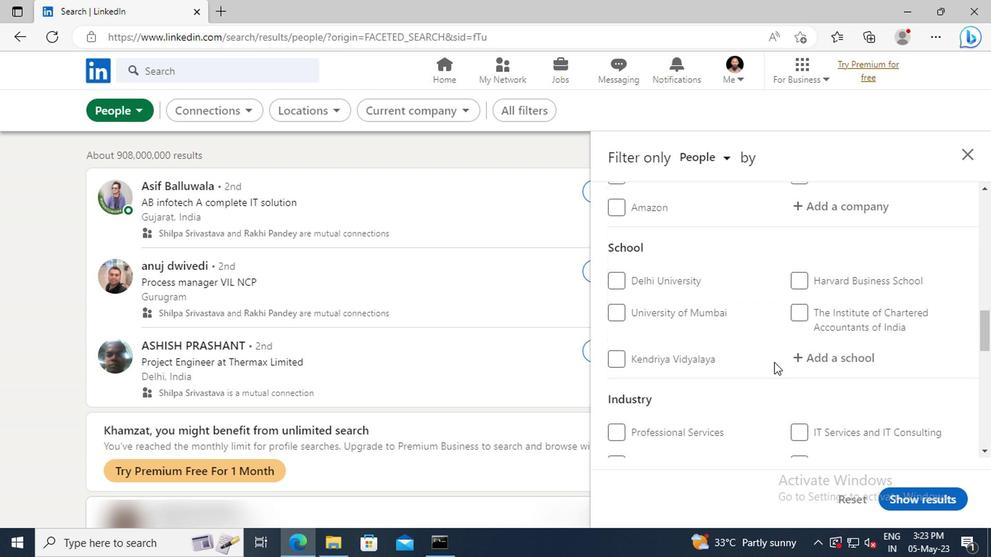 
Action: Mouse scrolled (771, 362) with delta (0, 0)
Screenshot: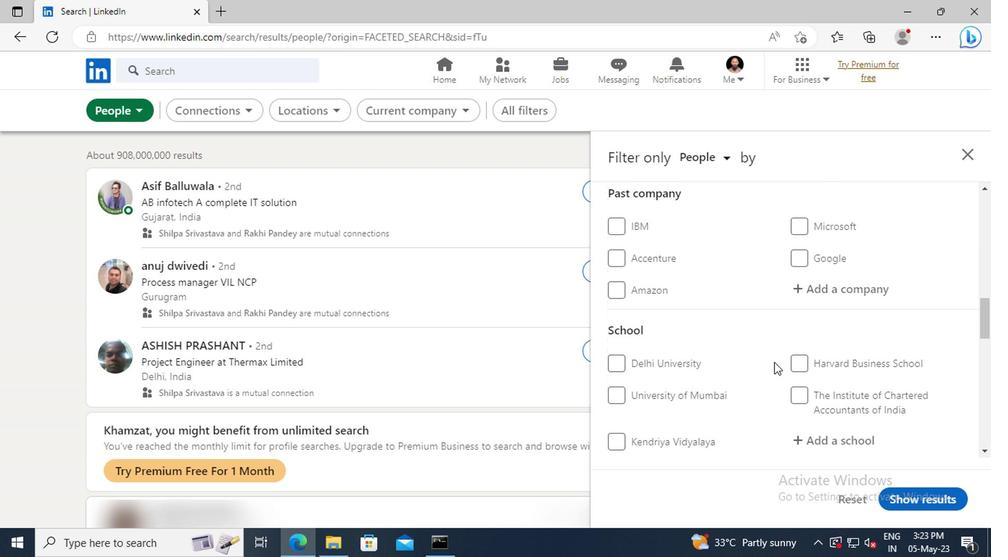 
Action: Mouse scrolled (771, 362) with delta (0, 0)
Screenshot: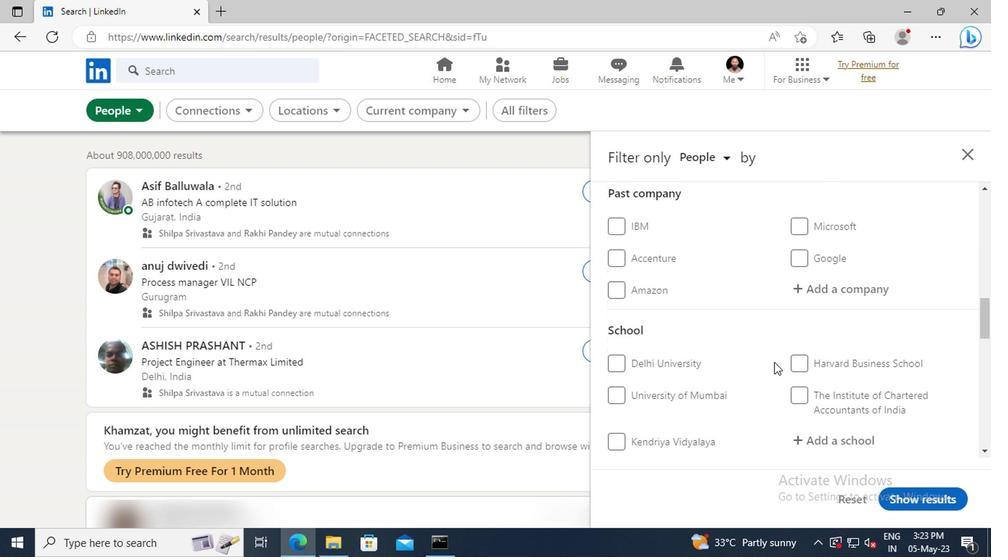 
Action: Mouse scrolled (771, 362) with delta (0, 0)
Screenshot: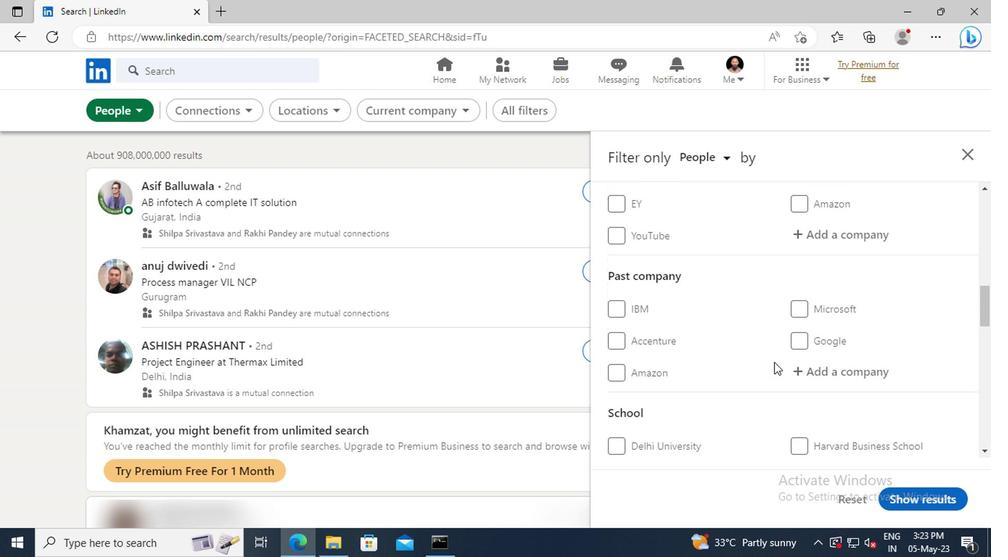 
Action: Mouse scrolled (771, 362) with delta (0, 0)
Screenshot: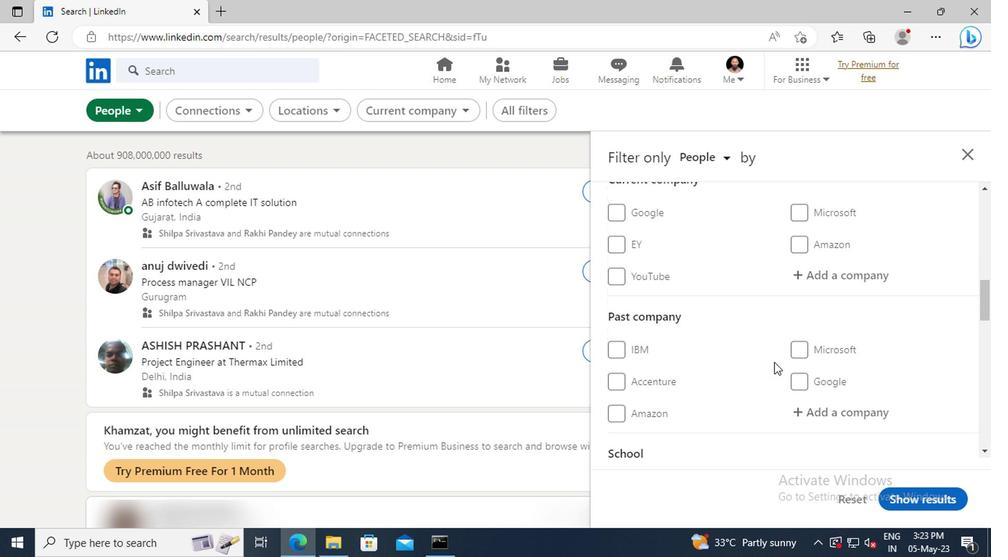 
Action: Mouse moved to (792, 320)
Screenshot: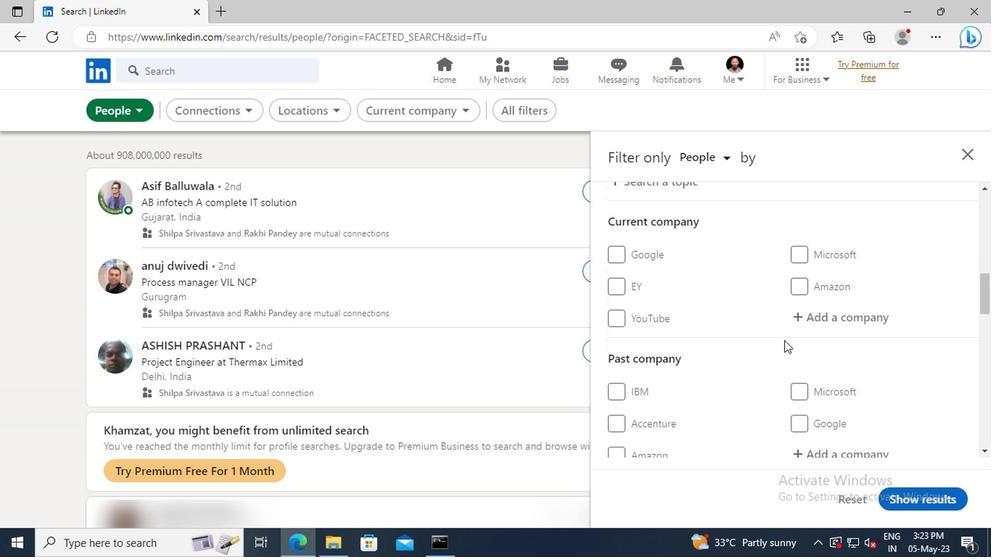 
Action: Mouse pressed left at (792, 320)
Screenshot: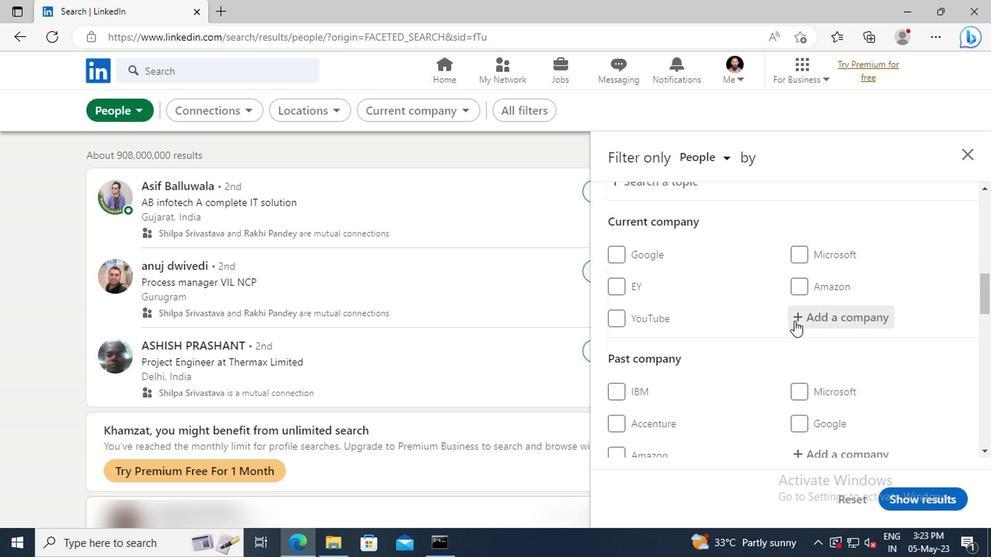 
Action: Key pressed <Key.shift>LOGISTICS<Key.space><Key.shift>INSIDER
Screenshot: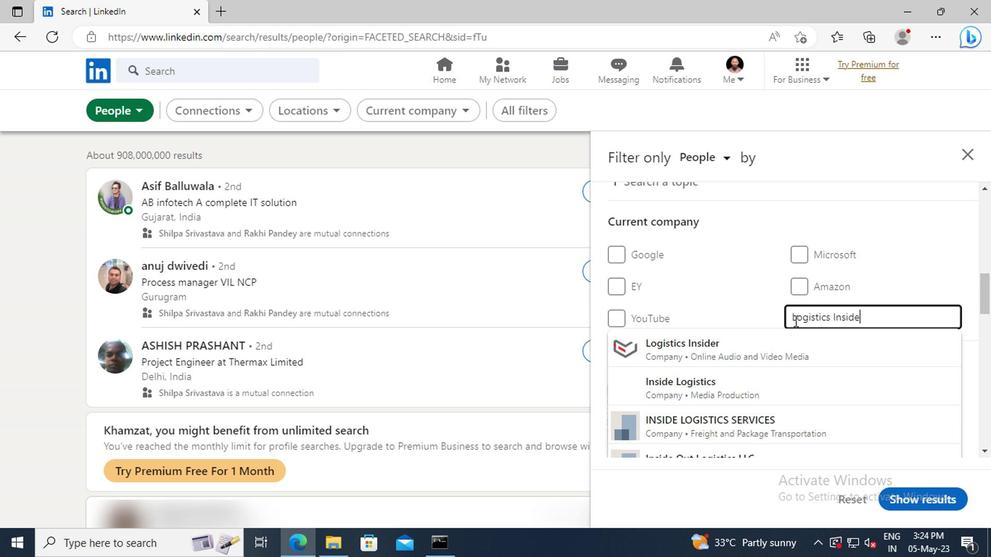 
Action: Mouse moved to (797, 345)
Screenshot: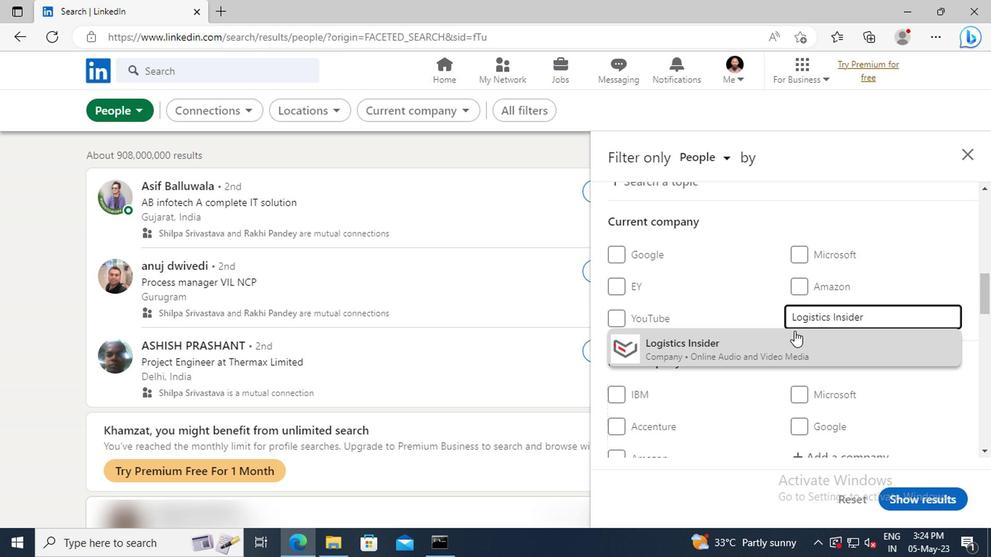 
Action: Mouse pressed left at (797, 345)
Screenshot: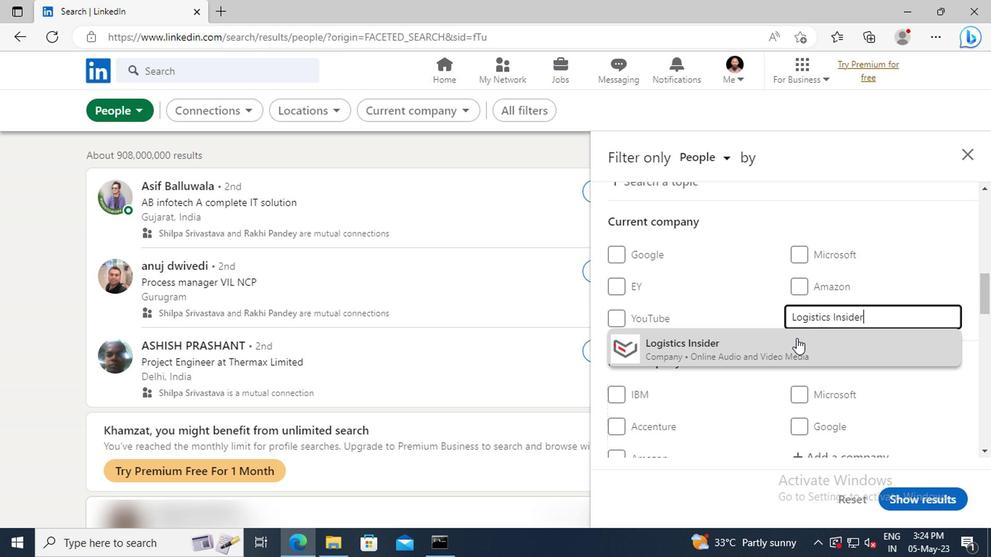 
Action: Mouse scrolled (797, 344) with delta (0, -1)
Screenshot: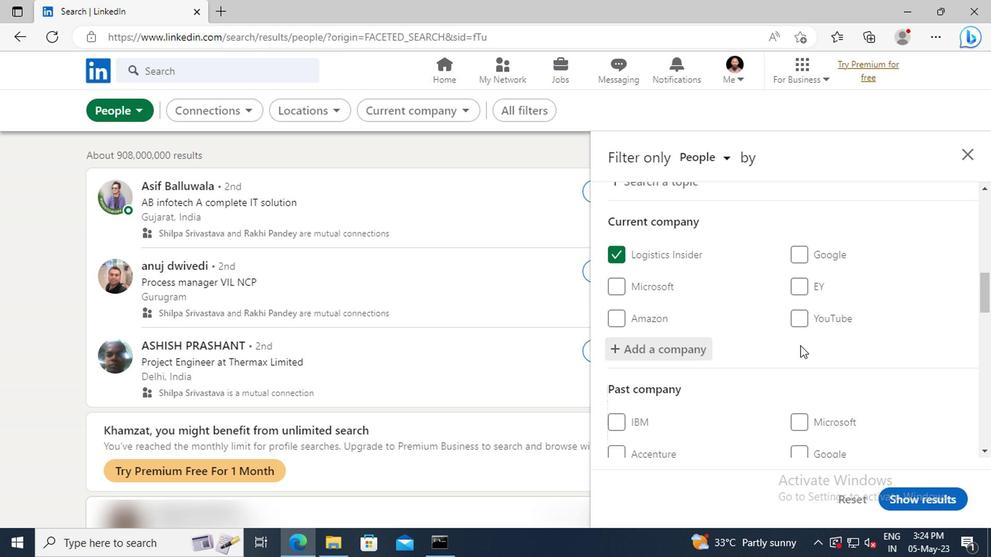 
Action: Mouse scrolled (797, 344) with delta (0, -1)
Screenshot: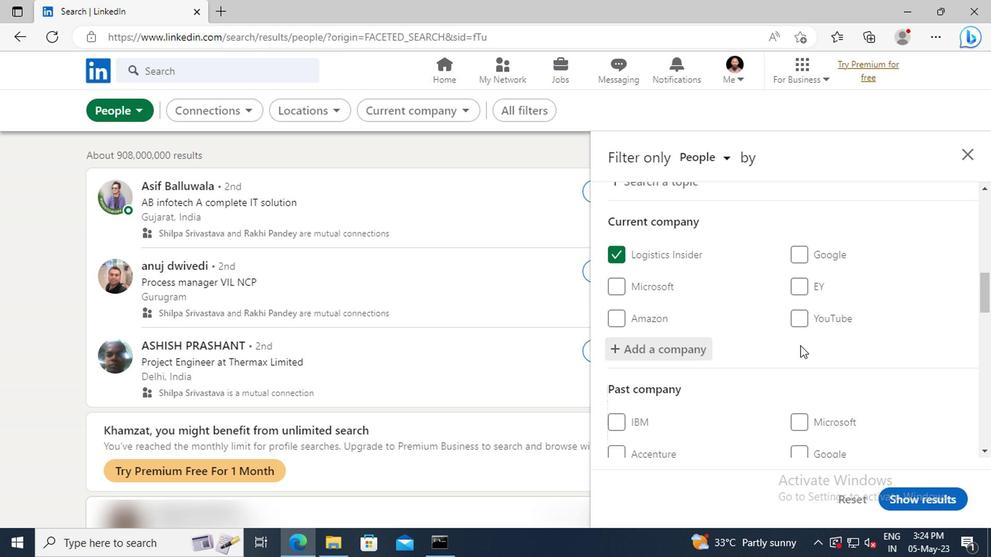 
Action: Mouse scrolled (797, 344) with delta (0, -1)
Screenshot: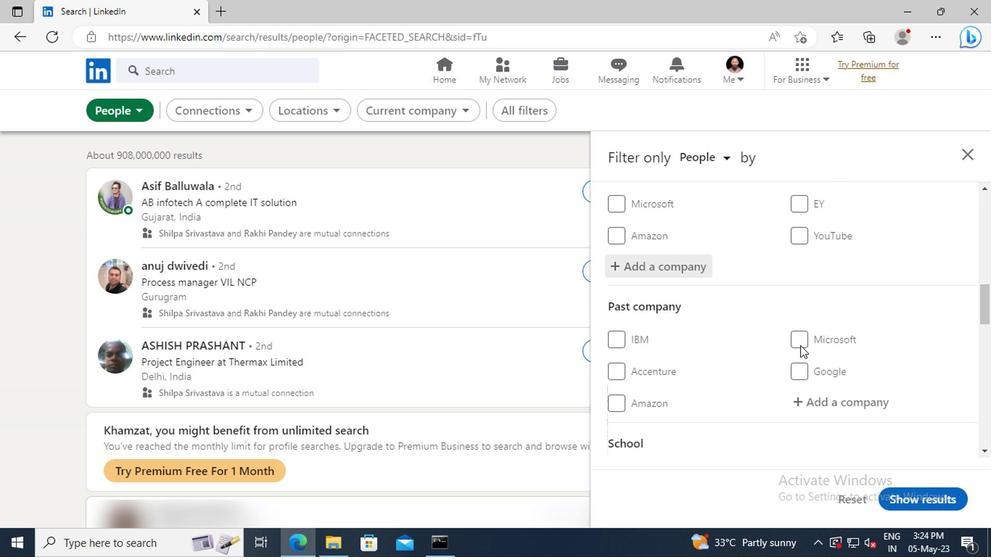
Action: Mouse scrolled (797, 344) with delta (0, -1)
Screenshot: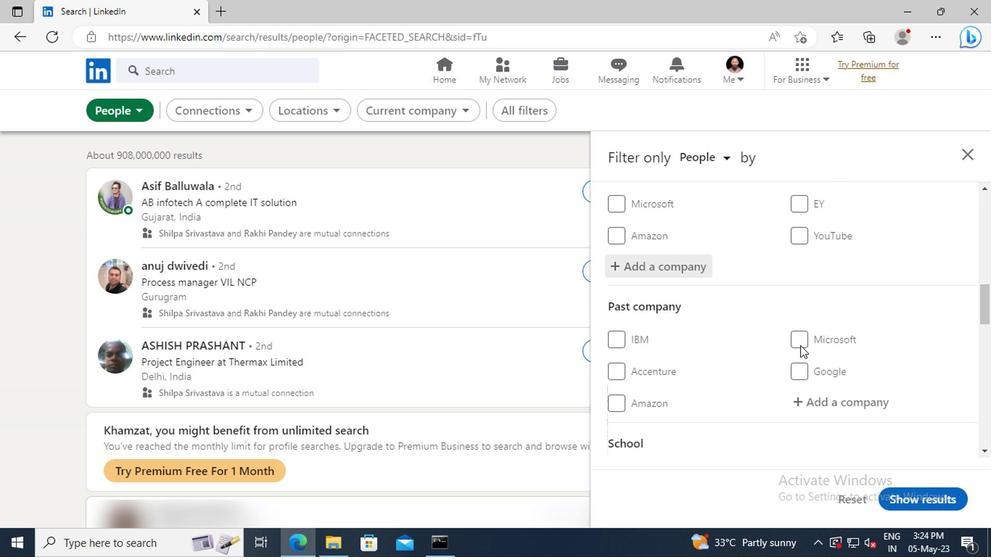 
Action: Mouse scrolled (797, 344) with delta (0, -1)
Screenshot: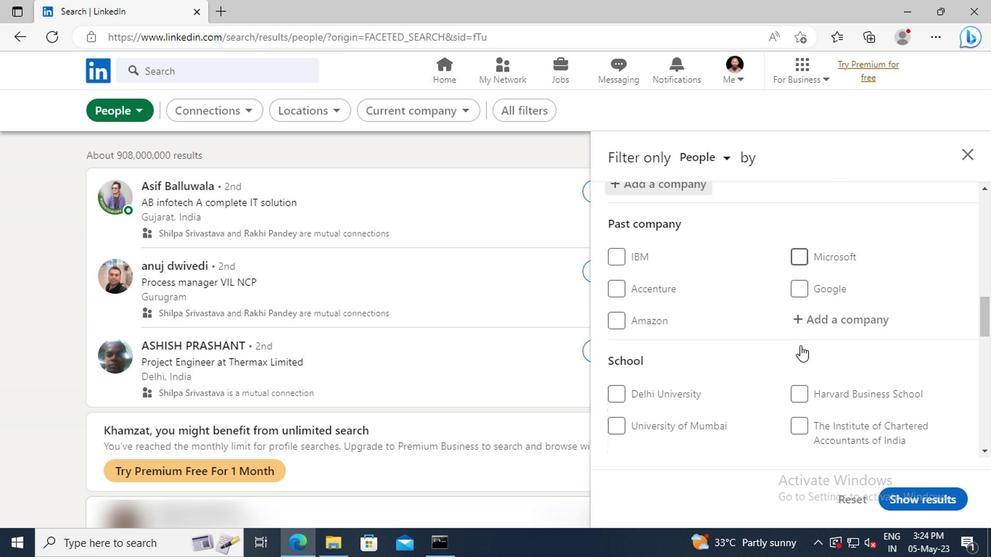 
Action: Mouse scrolled (797, 344) with delta (0, -1)
Screenshot: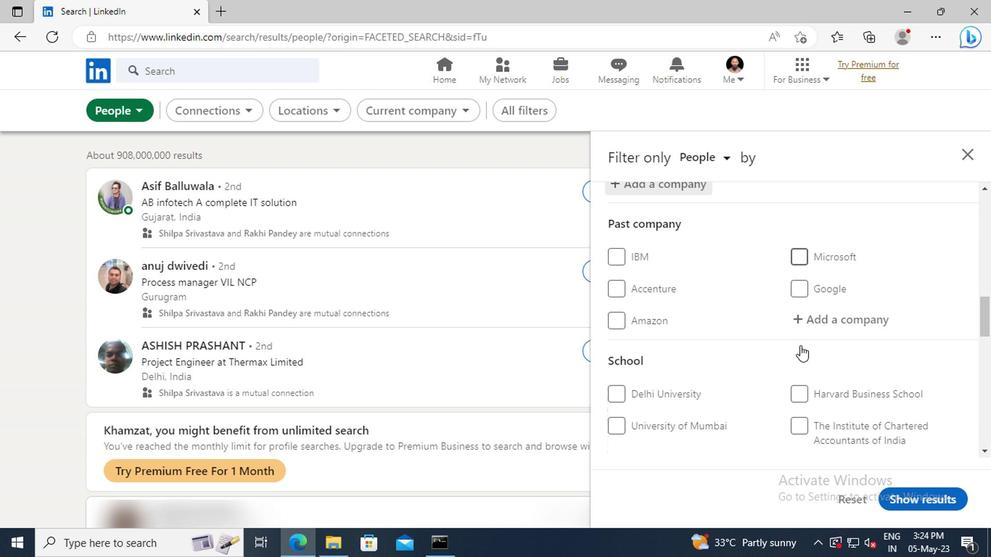 
Action: Mouse scrolled (797, 344) with delta (0, -1)
Screenshot: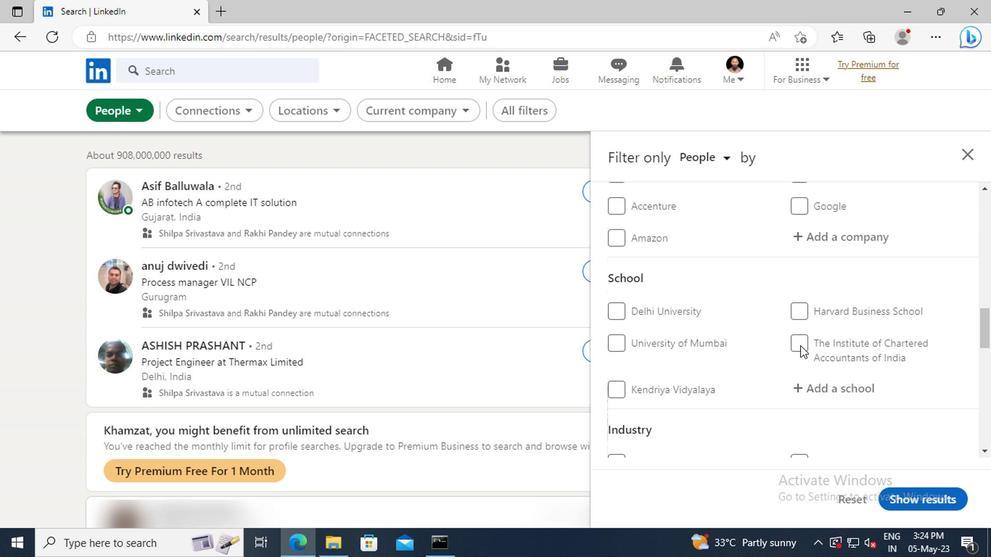 
Action: Mouse moved to (802, 345)
Screenshot: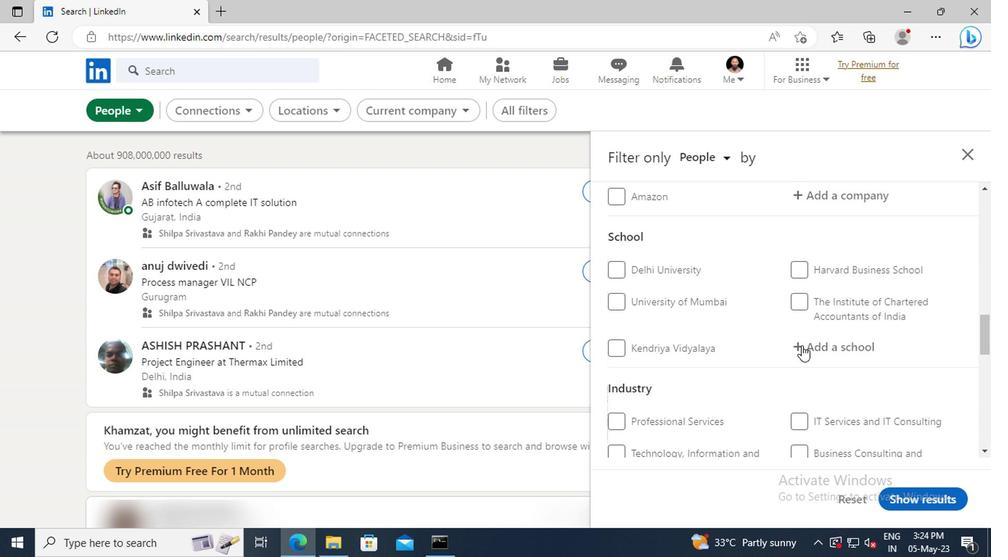 
Action: Mouse pressed left at (802, 345)
Screenshot: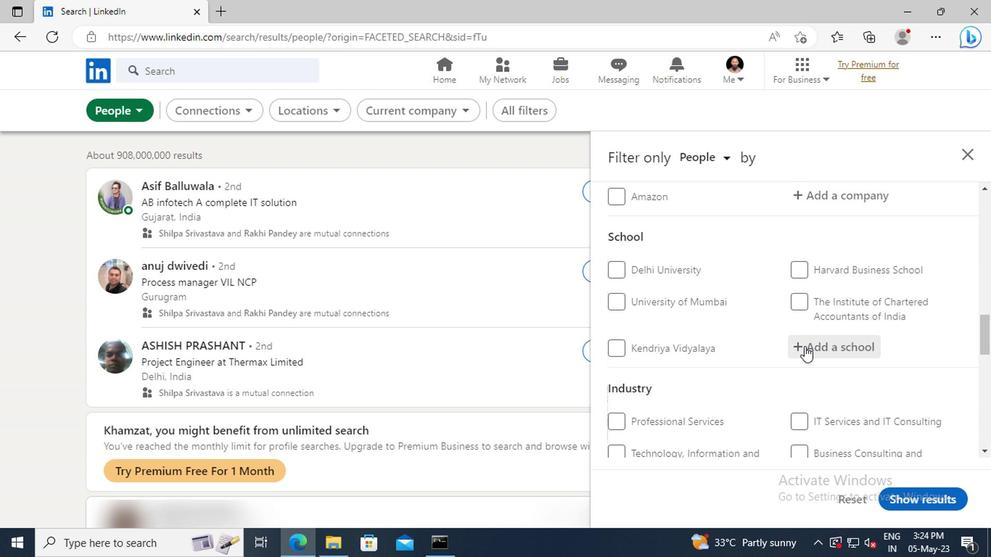 
Action: Mouse moved to (803, 345)
Screenshot: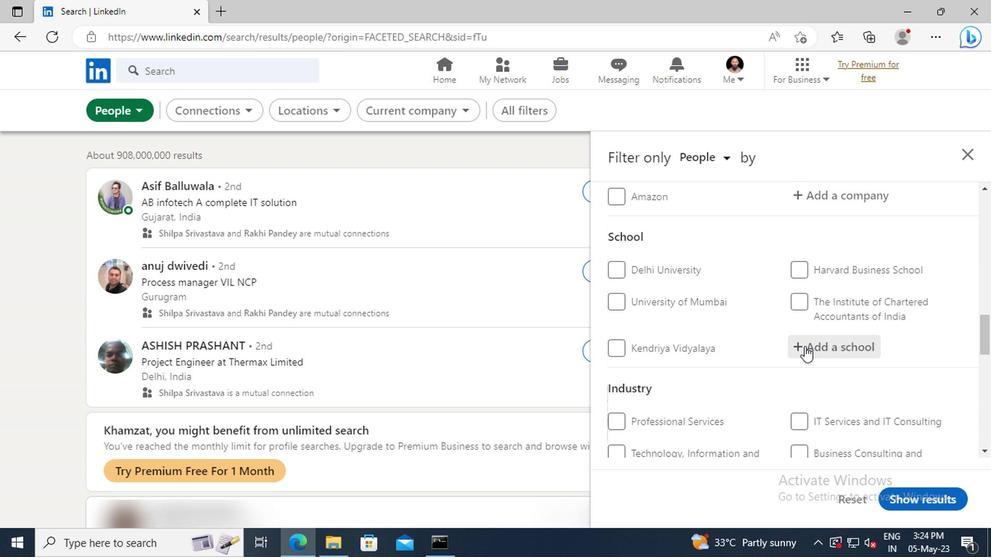 
Action: Key pressed <Key.shift>BHARATH<Key.space><Key.shift>INSTI
Screenshot: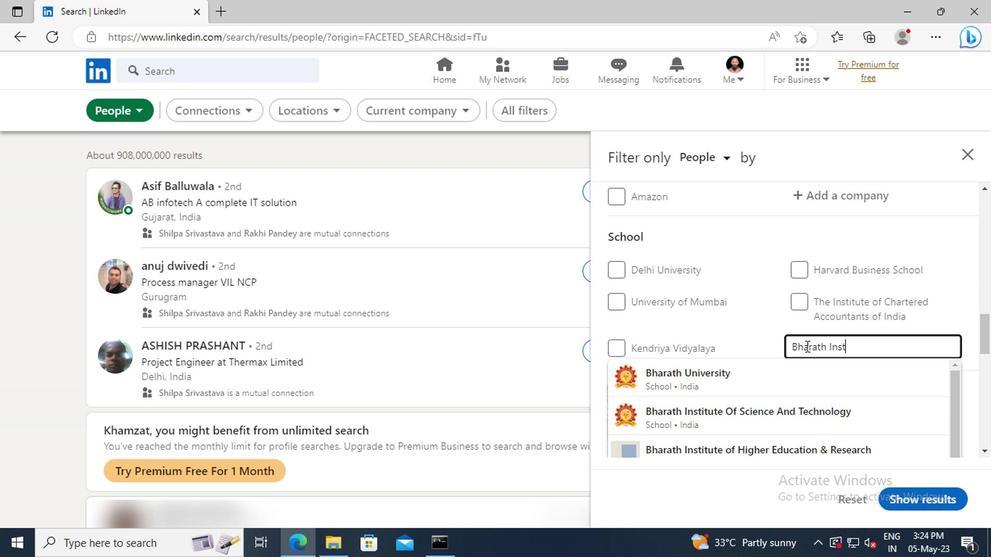
Action: Mouse moved to (815, 398)
Screenshot: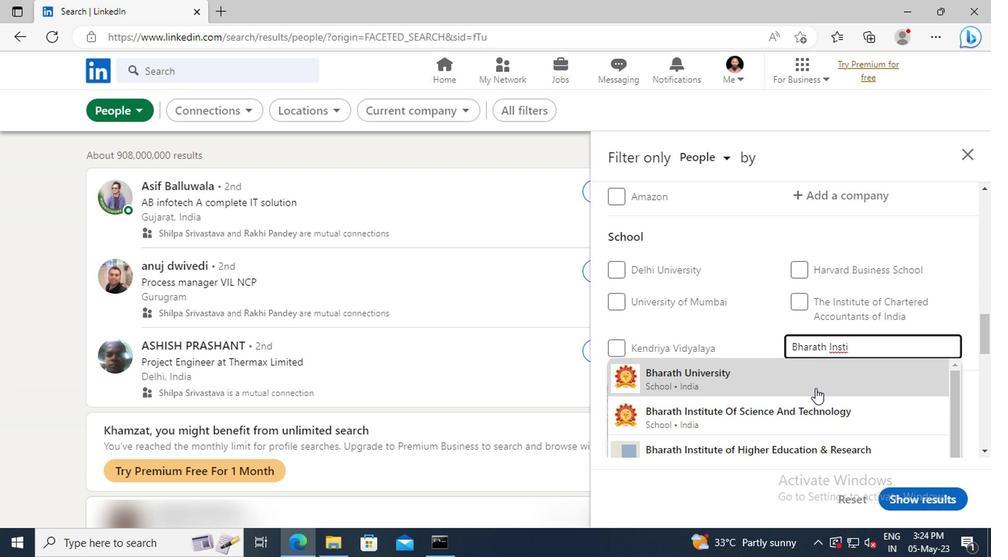 
Action: Mouse pressed left at (815, 398)
Screenshot: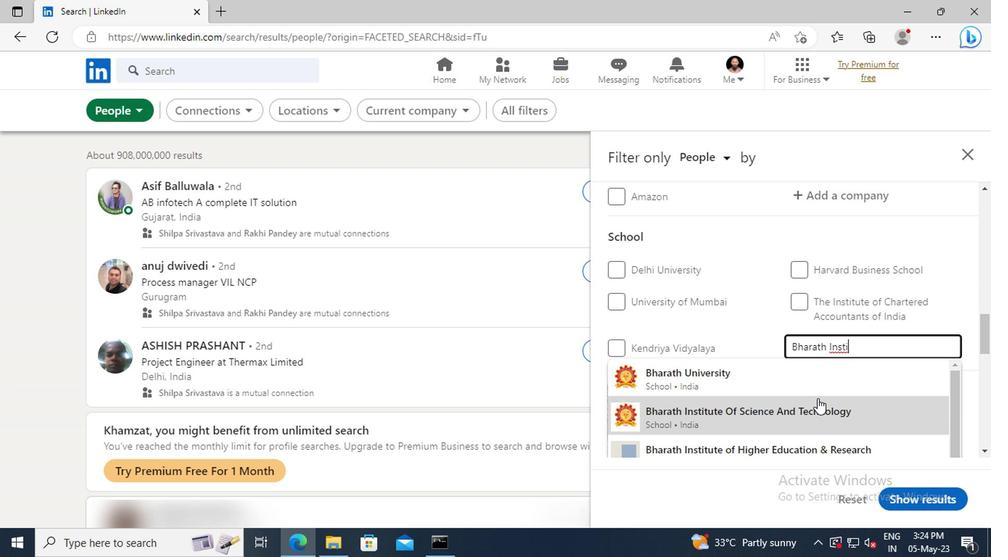 
Action: Mouse scrolled (815, 397) with delta (0, -1)
Screenshot: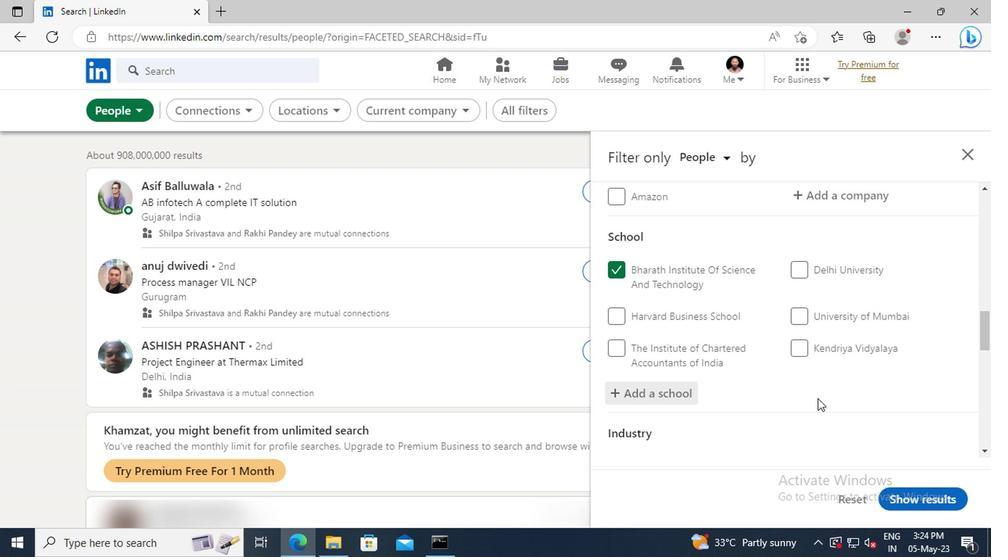 
Action: Mouse scrolled (815, 397) with delta (0, -1)
Screenshot: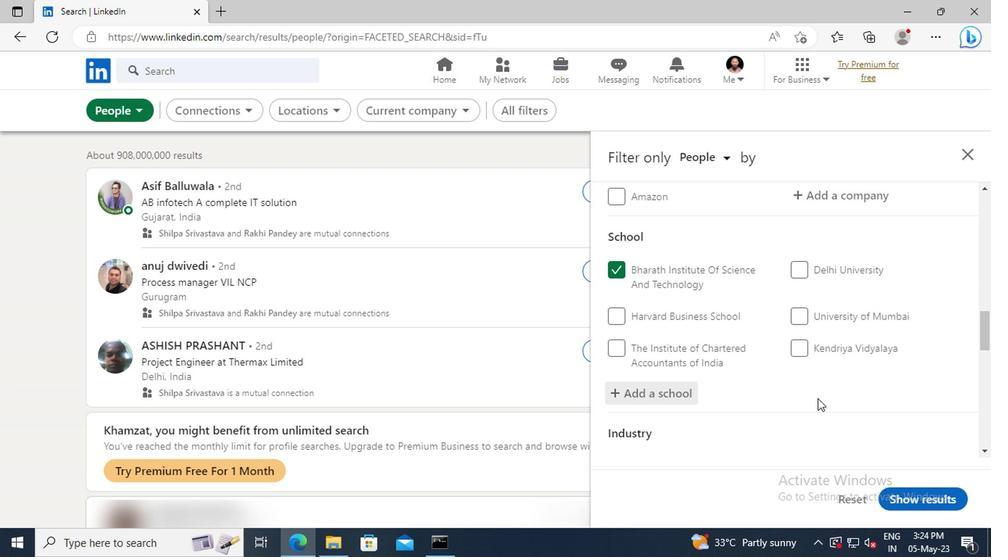 
Action: Mouse moved to (814, 387)
Screenshot: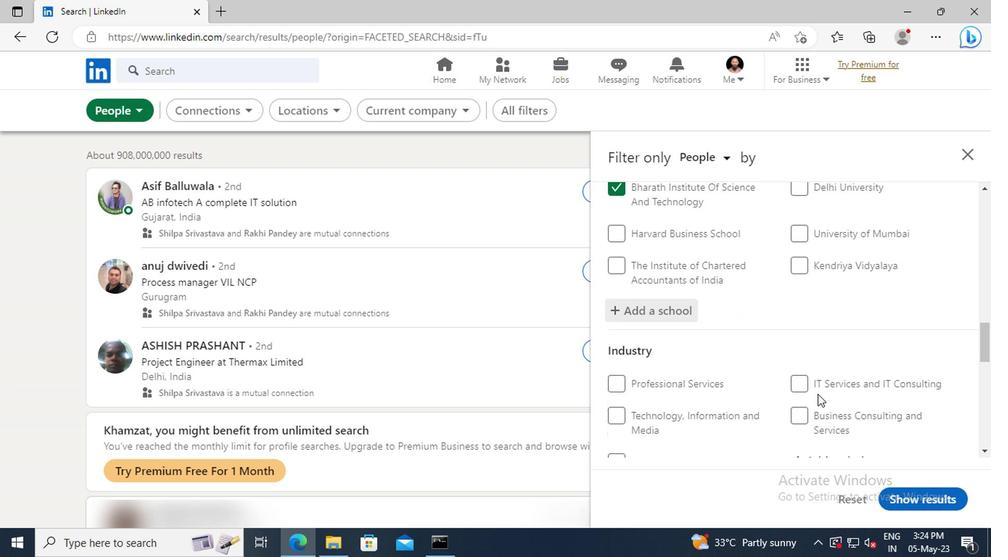 
Action: Mouse scrolled (814, 387) with delta (0, 0)
Screenshot: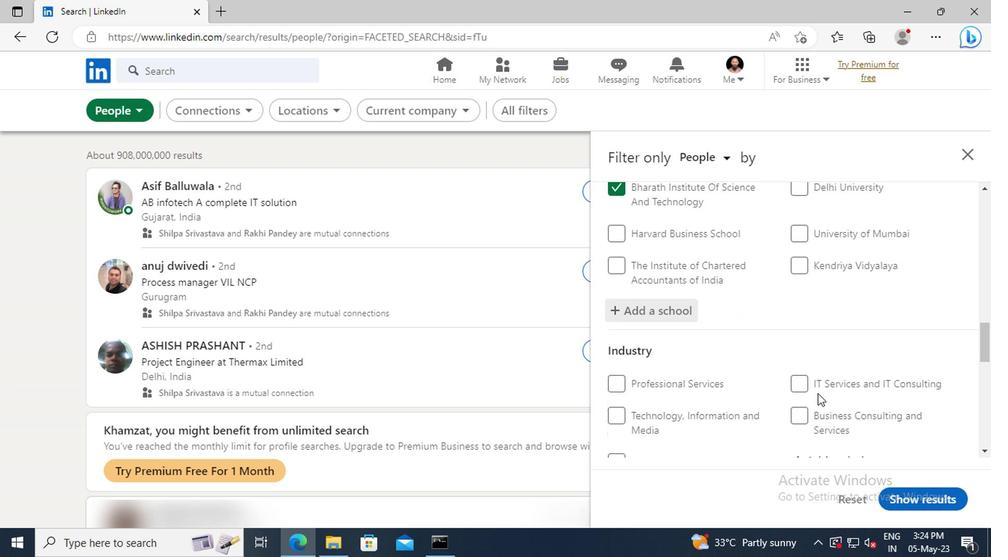 
Action: Mouse moved to (814, 385)
Screenshot: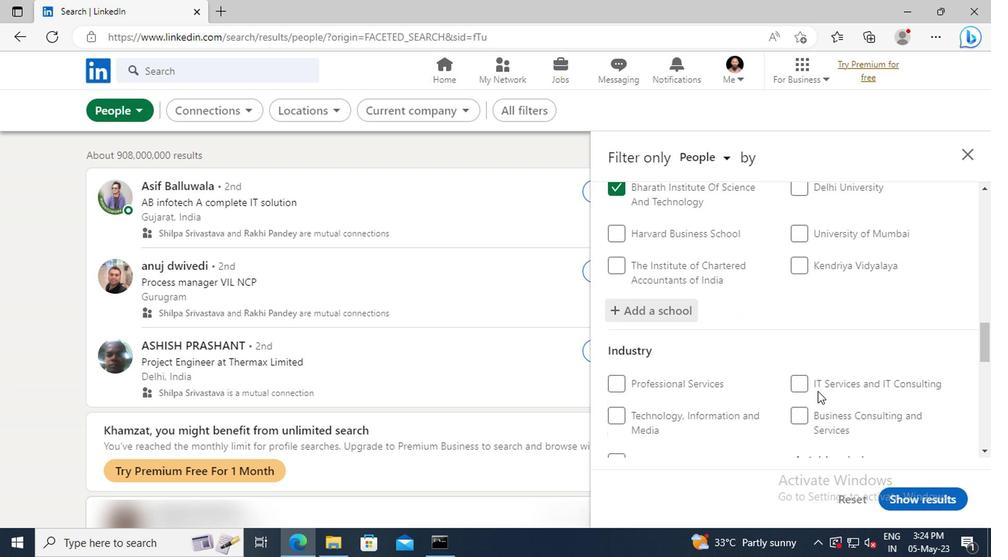 
Action: Mouse scrolled (814, 384) with delta (0, -1)
Screenshot: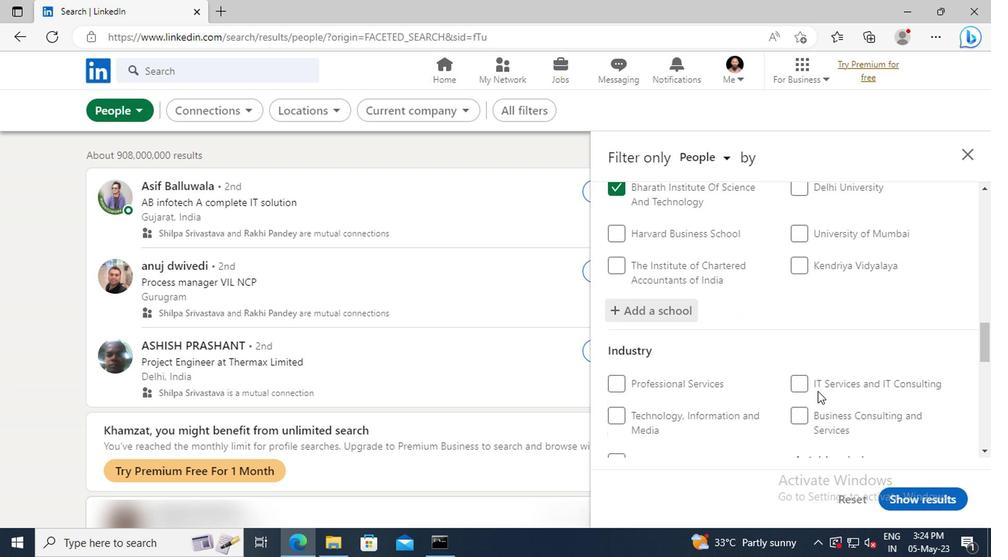
Action: Mouse moved to (816, 380)
Screenshot: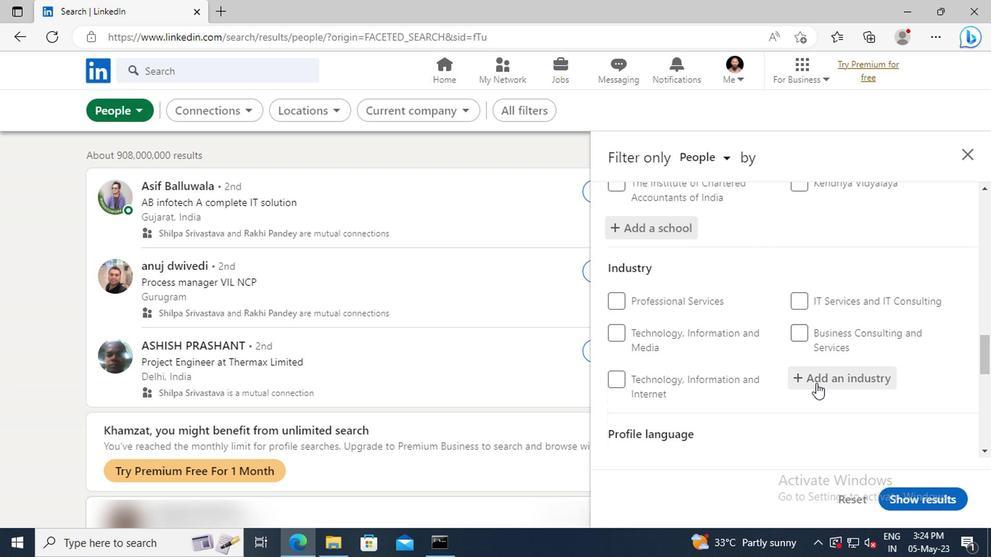 
Action: Mouse pressed left at (816, 380)
Screenshot: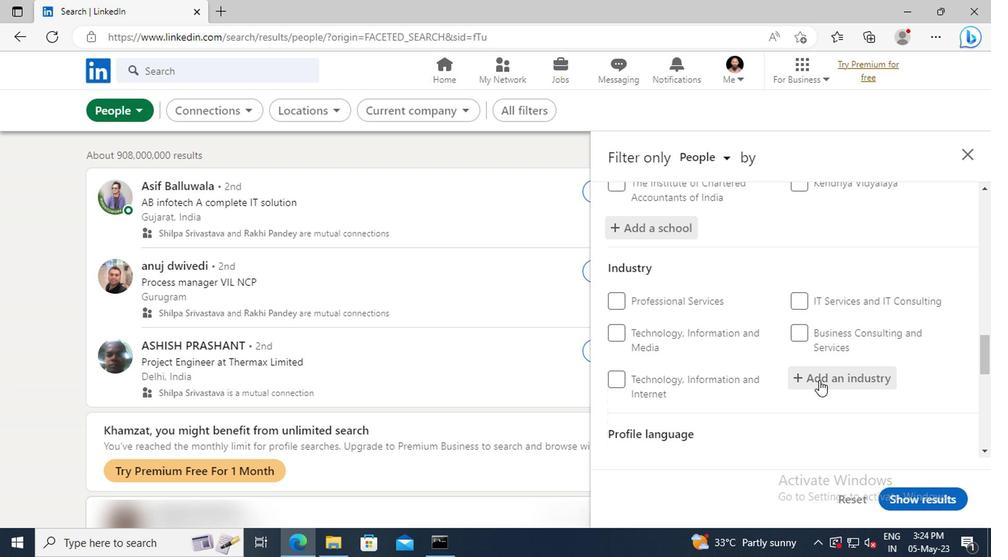 
Action: Mouse moved to (816, 379)
Screenshot: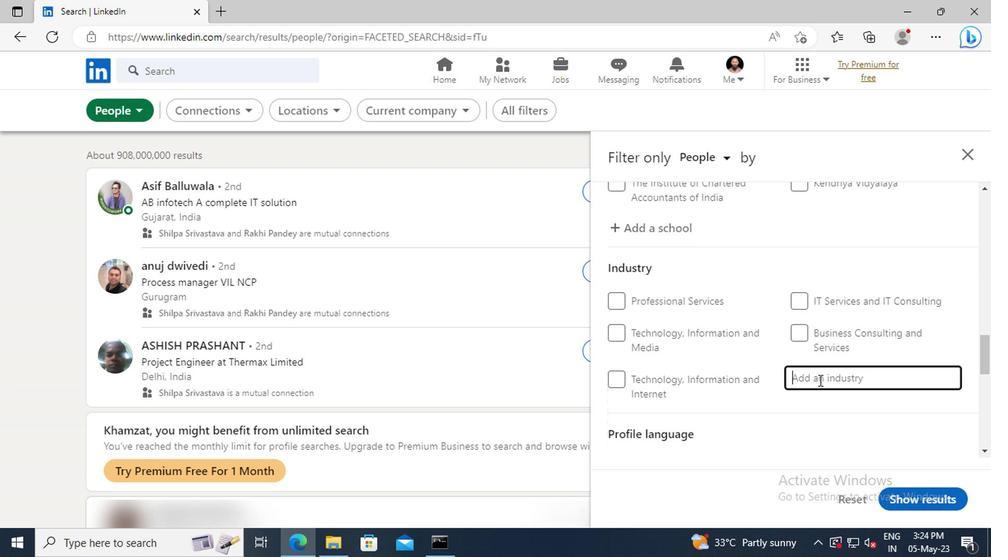 
Action: Key pressed <Key.shift>
Screenshot: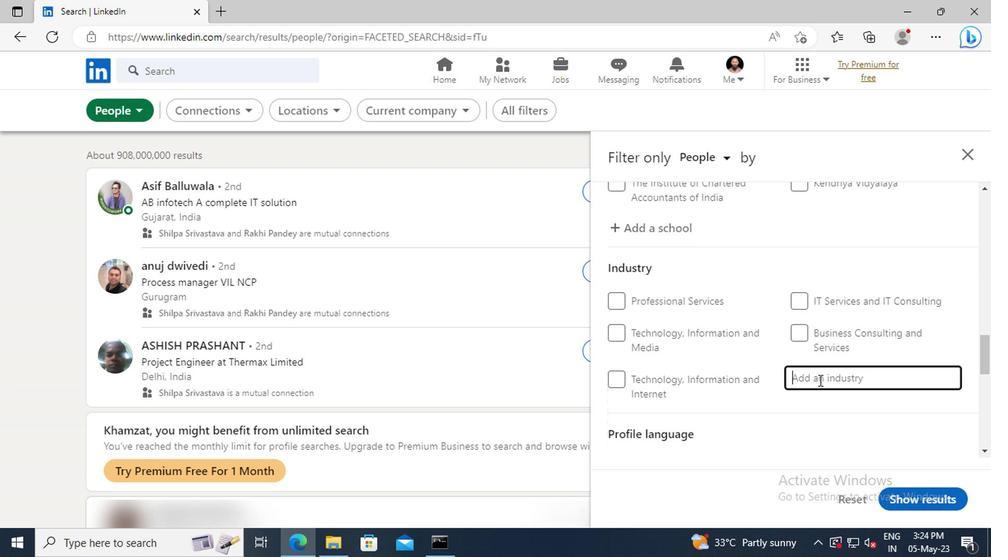 
Action: Mouse moved to (815, 379)
Screenshot: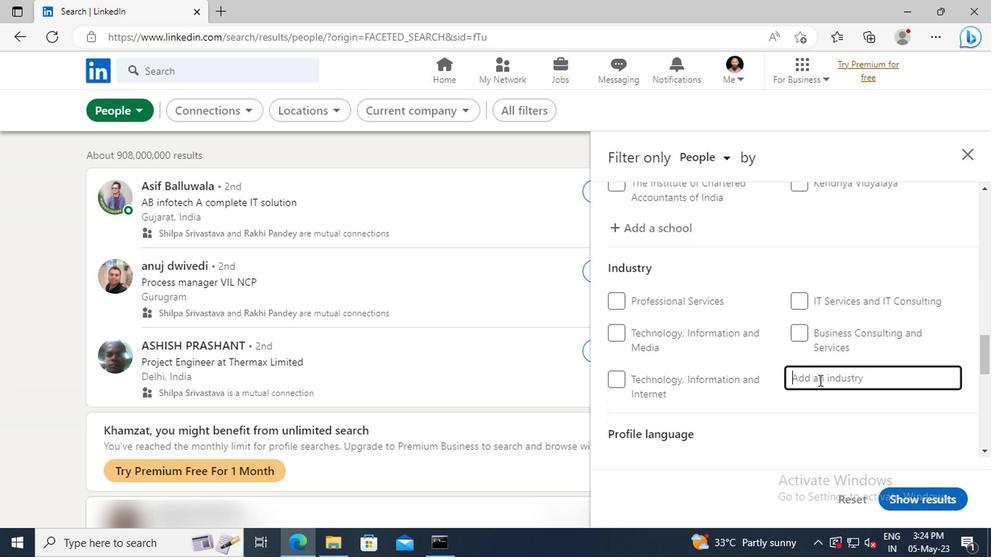 
Action: Key pressed WELL
Screenshot: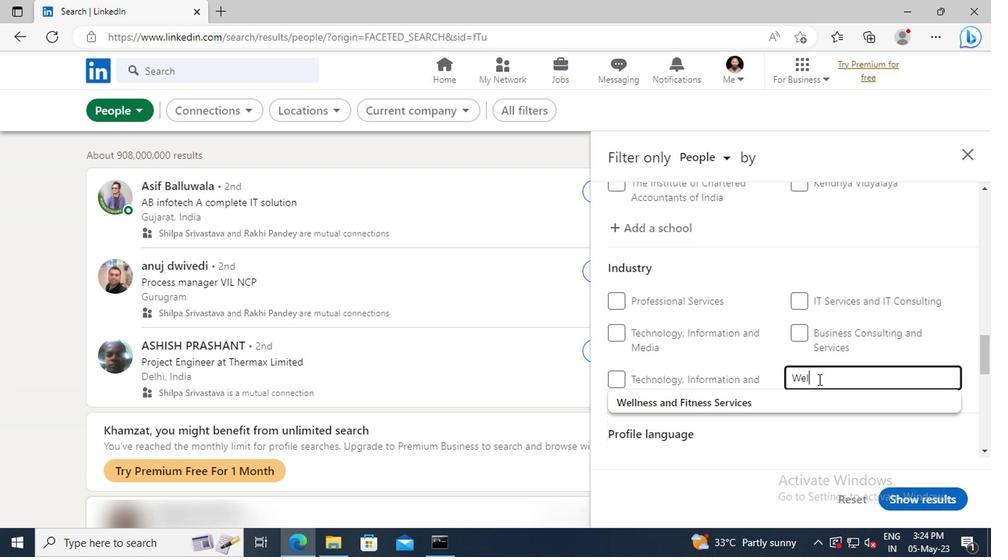 
Action: Mouse moved to (815, 396)
Screenshot: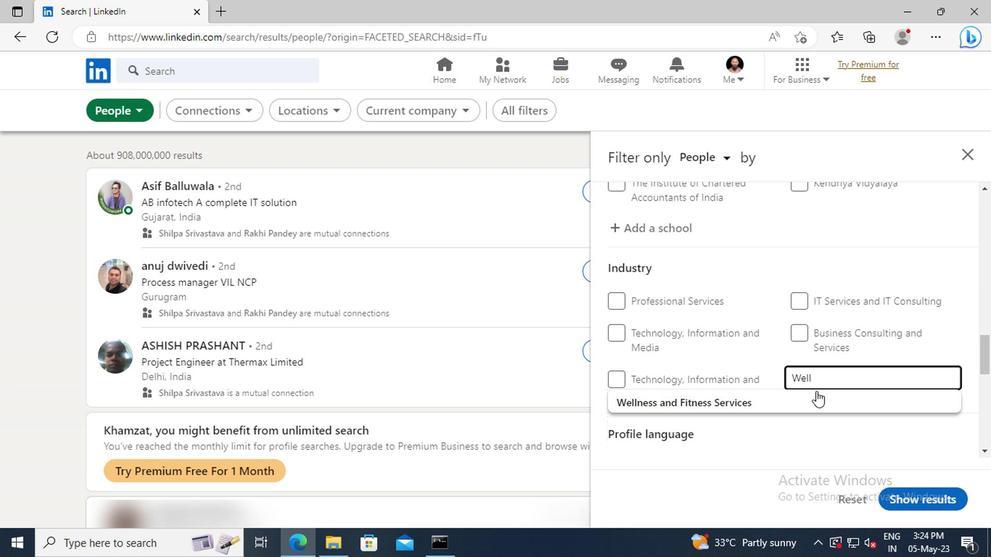 
Action: Mouse pressed left at (815, 396)
Screenshot: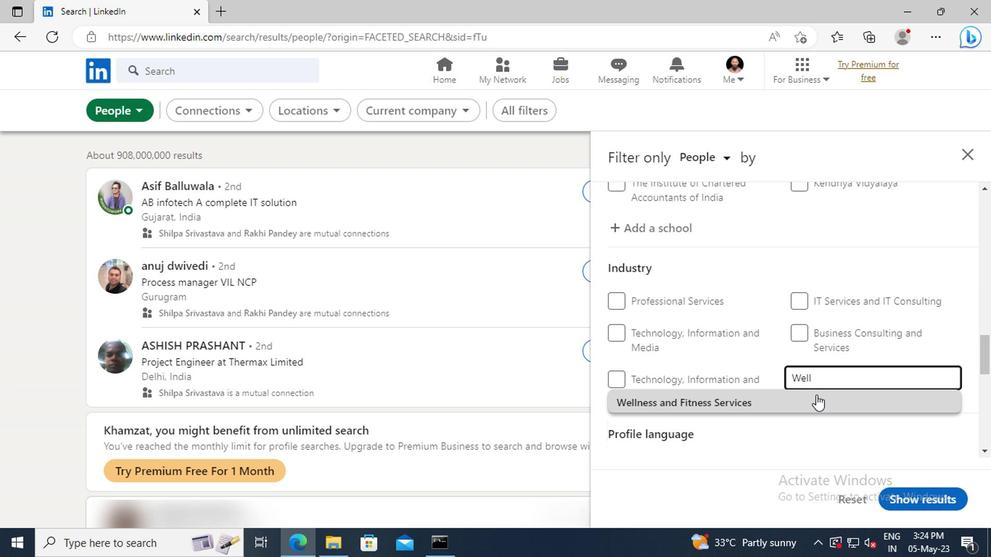 
Action: Mouse scrolled (815, 396) with delta (0, 0)
Screenshot: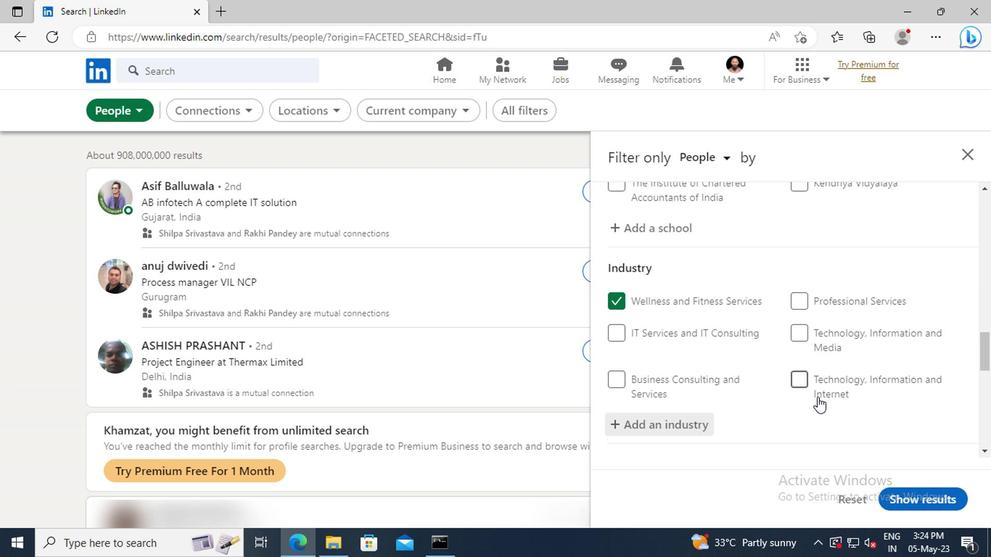 
Action: Mouse scrolled (815, 396) with delta (0, 0)
Screenshot: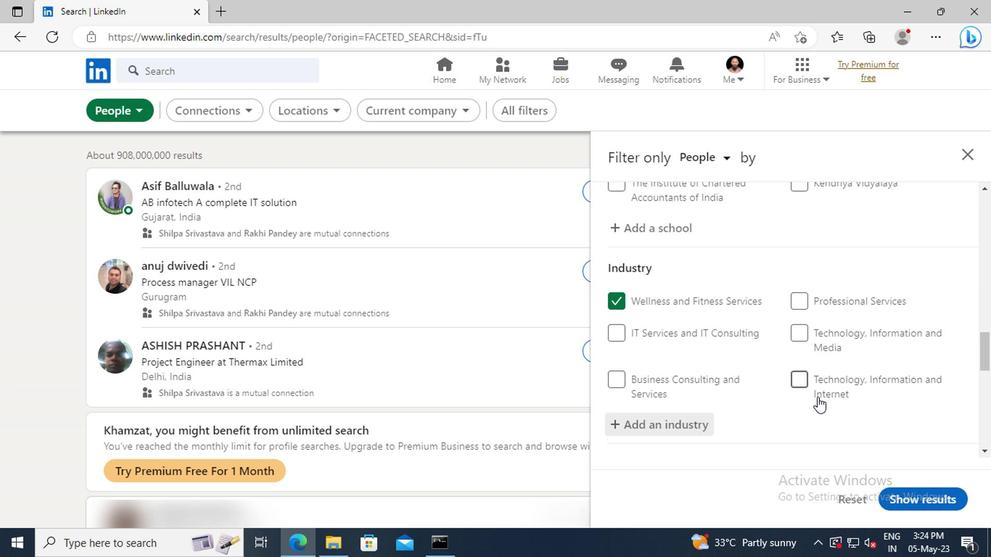
Action: Mouse scrolled (815, 396) with delta (0, 0)
Screenshot: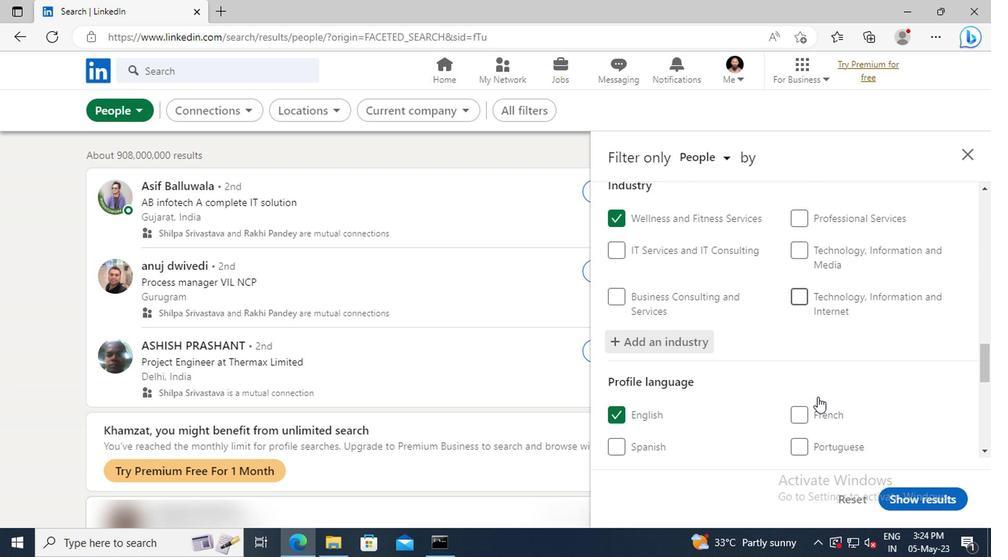
Action: Mouse scrolled (815, 396) with delta (0, 0)
Screenshot: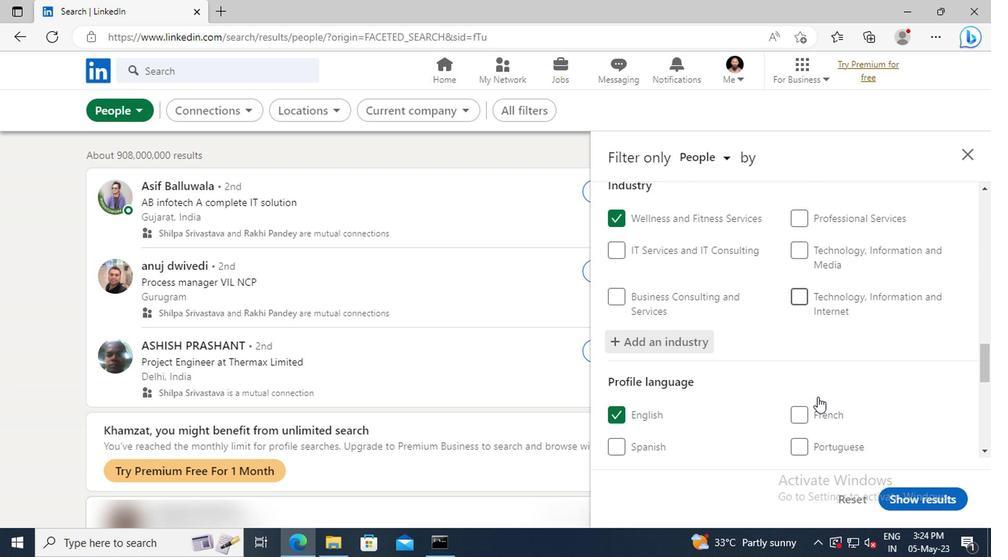
Action: Mouse moved to (811, 384)
Screenshot: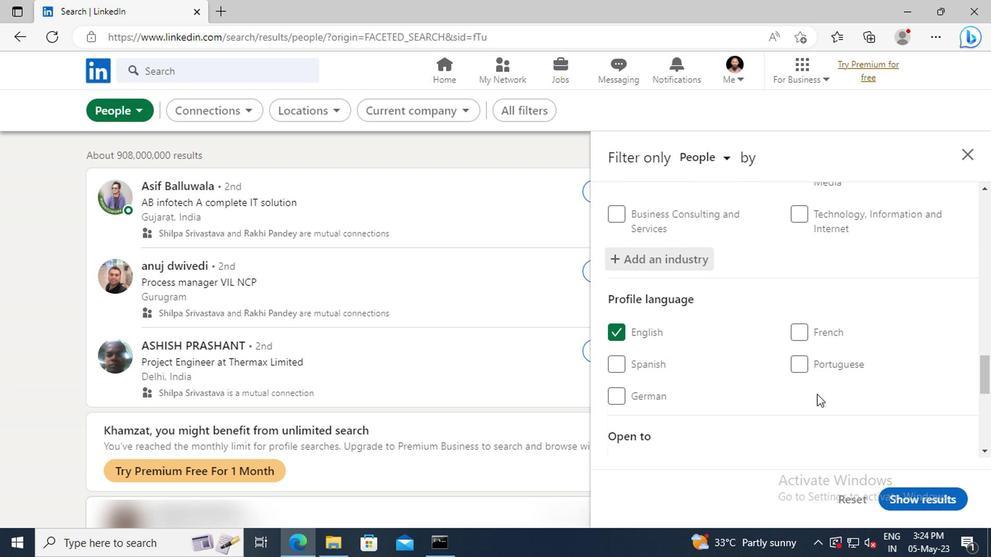 
Action: Mouse scrolled (811, 383) with delta (0, 0)
Screenshot: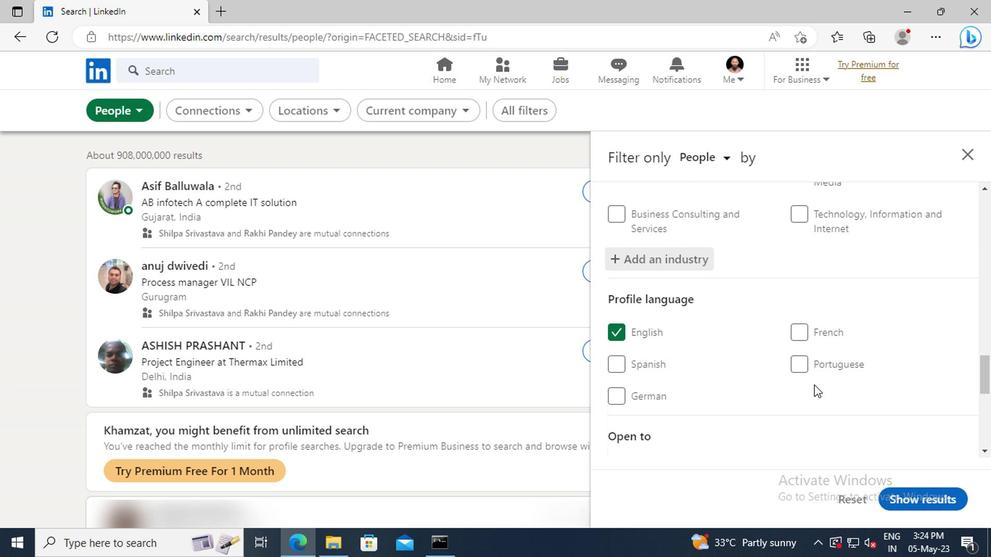 
Action: Mouse scrolled (811, 383) with delta (0, 0)
Screenshot: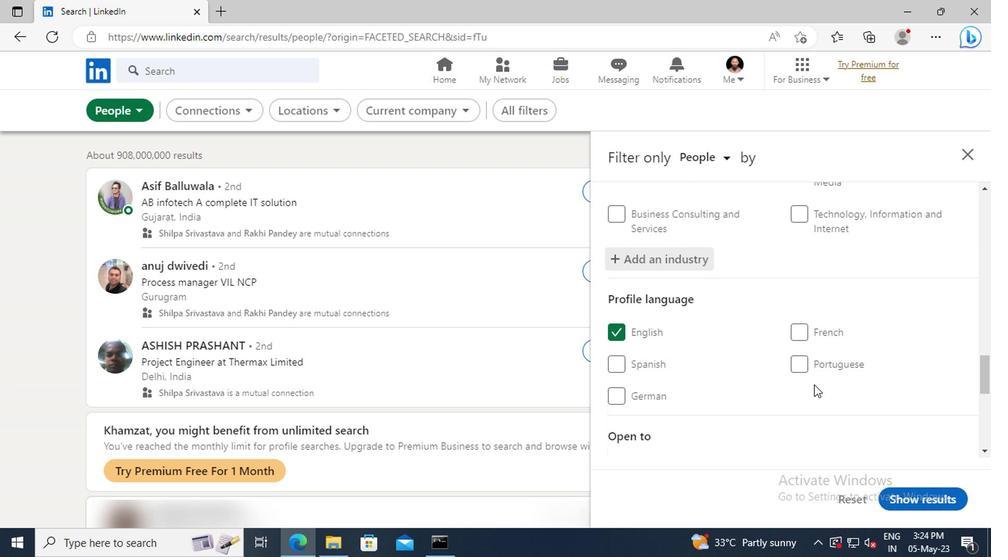 
Action: Mouse scrolled (811, 383) with delta (0, 0)
Screenshot: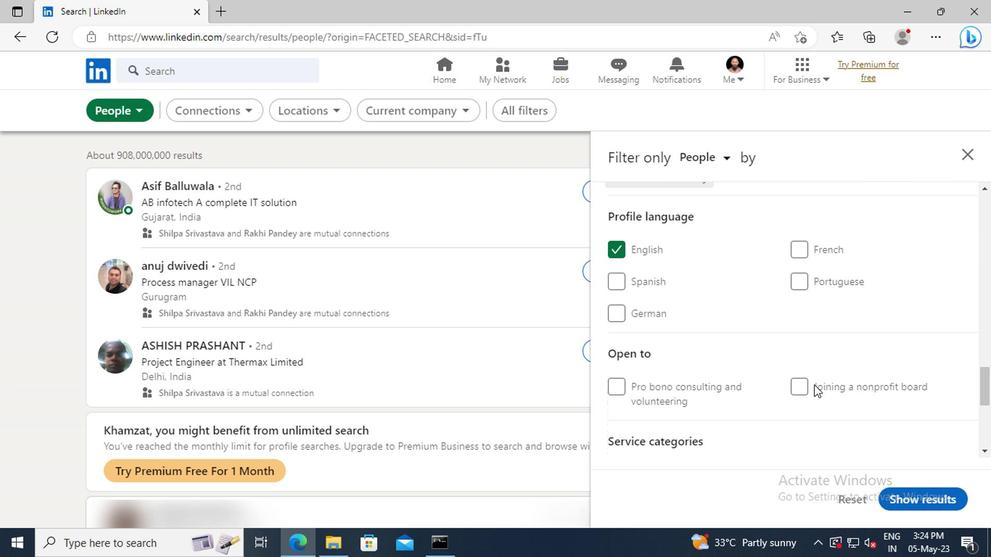 
Action: Mouse scrolled (811, 383) with delta (0, 0)
Screenshot: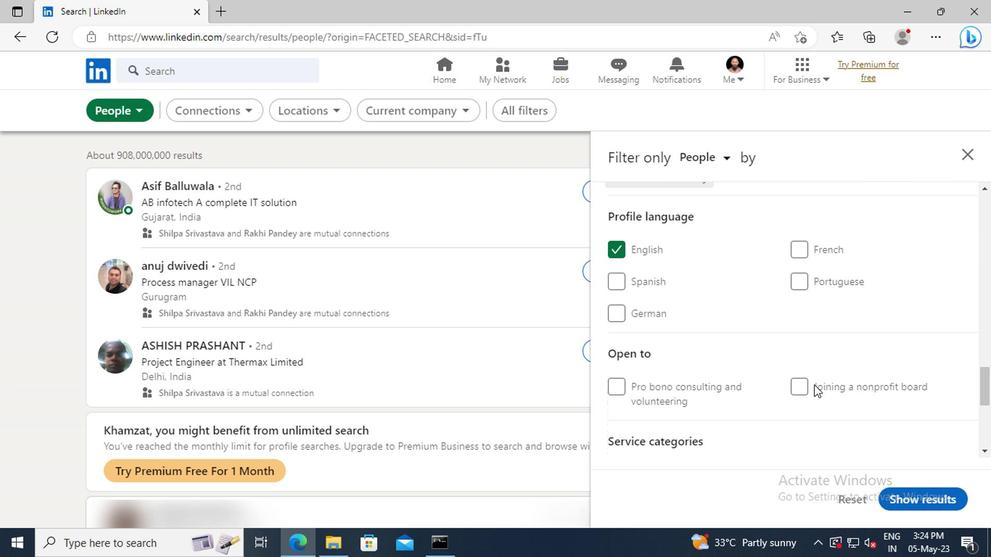 
Action: Mouse scrolled (811, 383) with delta (0, 0)
Screenshot: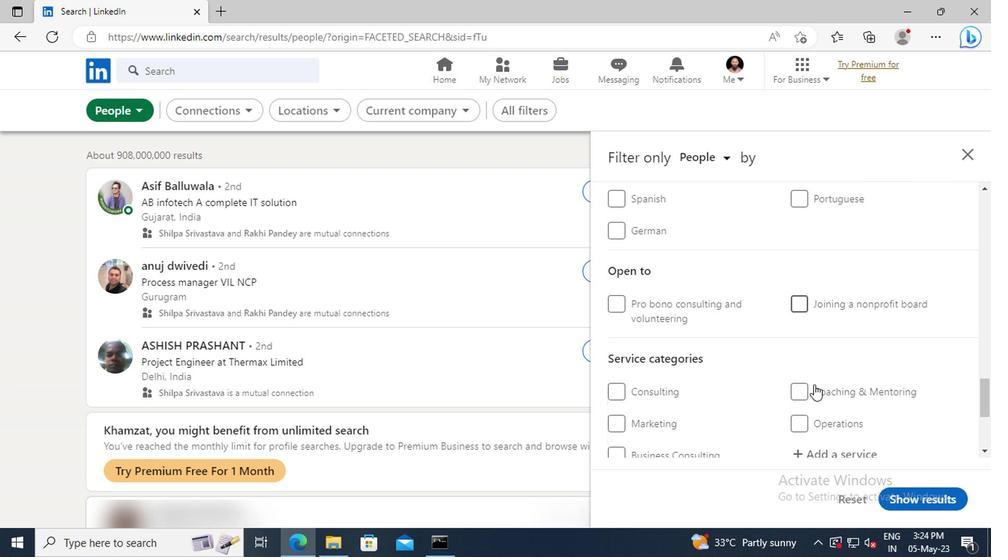 
Action: Mouse scrolled (811, 383) with delta (0, 0)
Screenshot: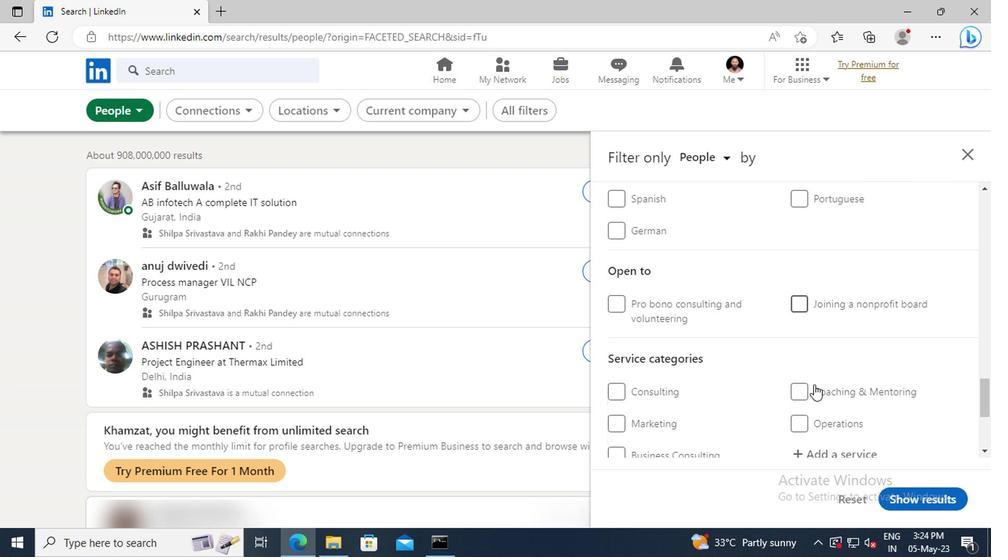 
Action: Mouse moved to (815, 377)
Screenshot: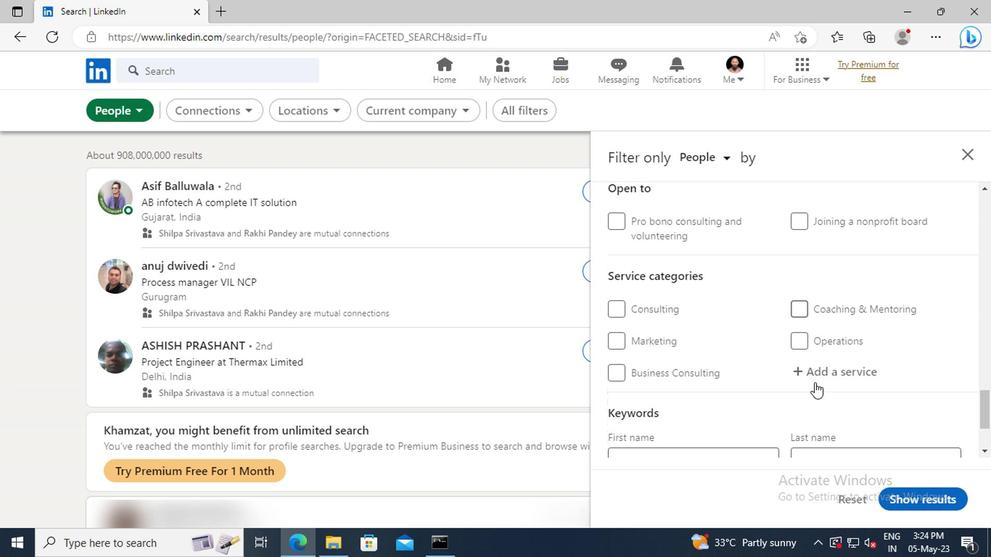 
Action: Mouse pressed left at (815, 377)
Screenshot: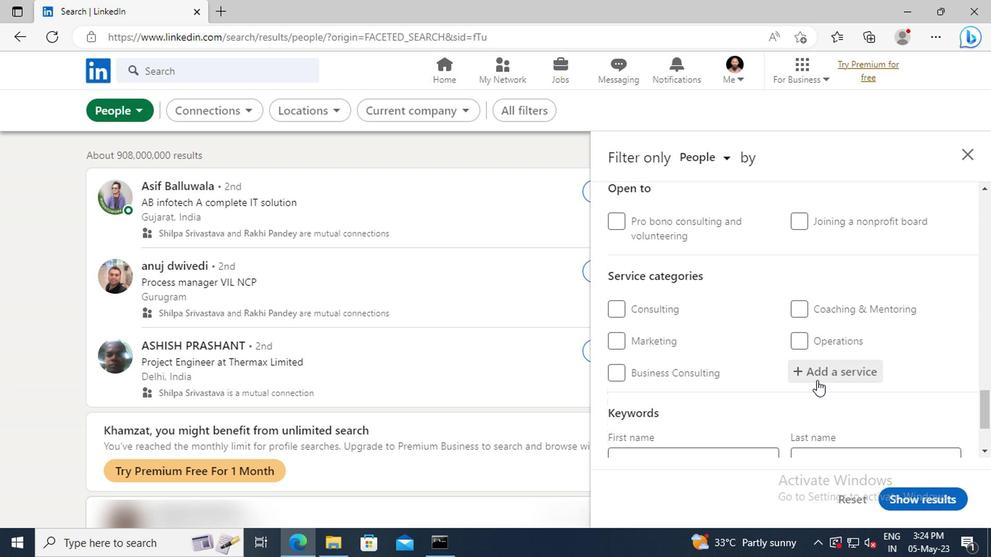 
Action: Mouse moved to (815, 377)
Screenshot: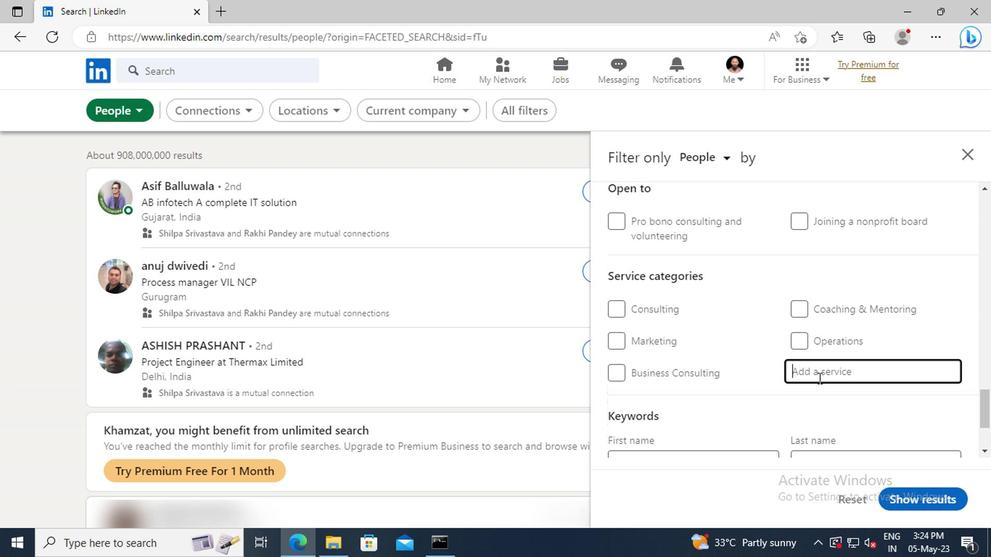 
Action: Key pressed <Key.shift>TYPING
Screenshot: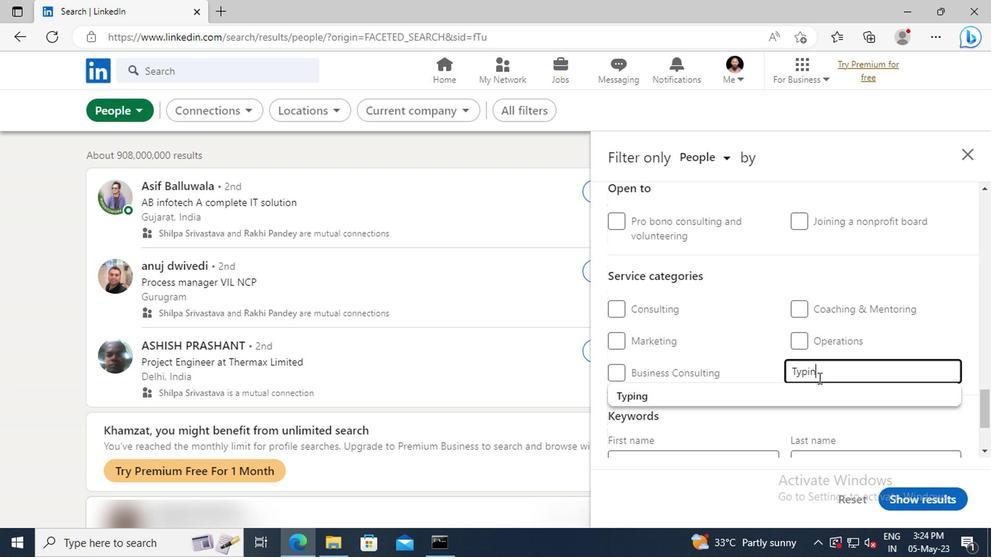 
Action: Mouse moved to (813, 390)
Screenshot: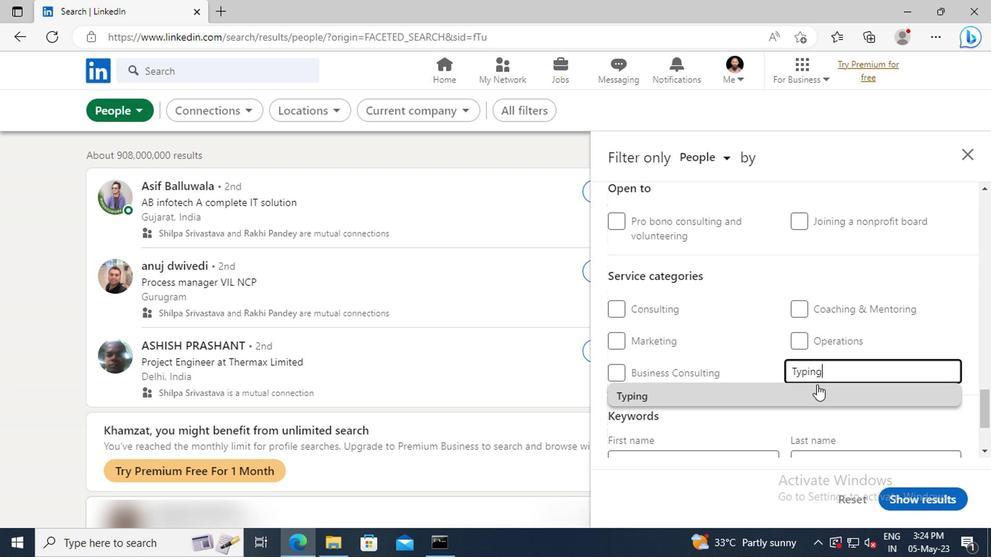 
Action: Mouse pressed left at (813, 390)
Screenshot: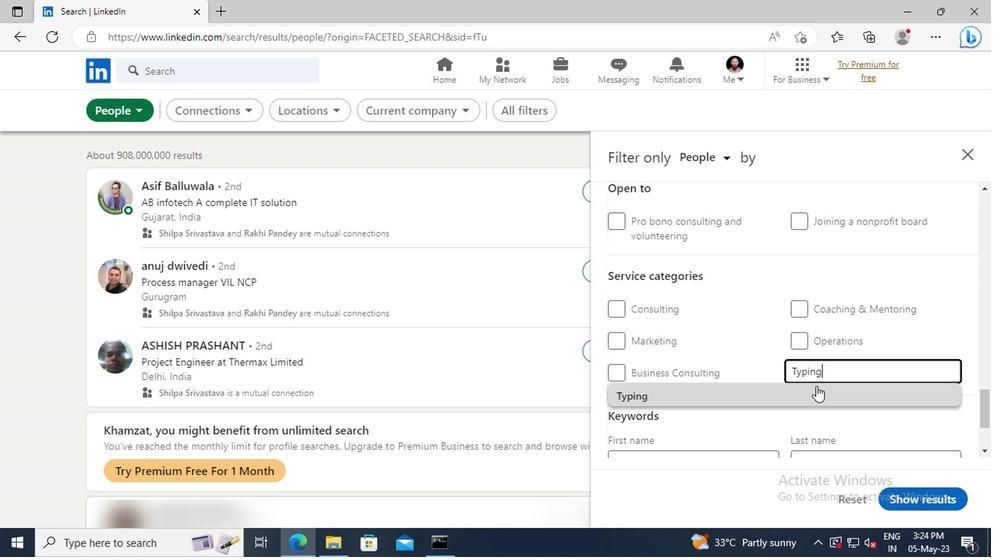 
Action: Mouse scrolled (813, 389) with delta (0, -1)
Screenshot: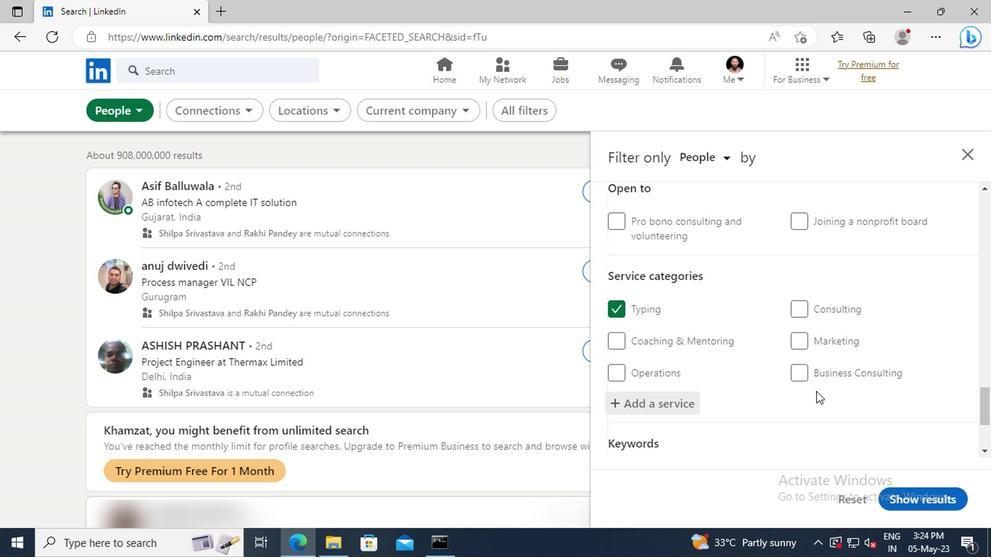 
Action: Mouse scrolled (813, 389) with delta (0, -1)
Screenshot: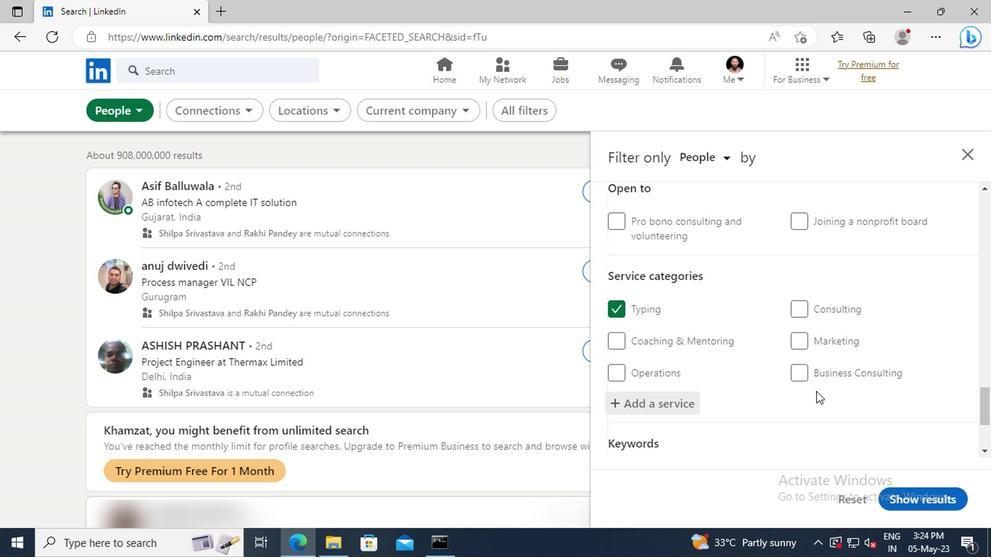 
Action: Mouse scrolled (813, 389) with delta (0, -1)
Screenshot: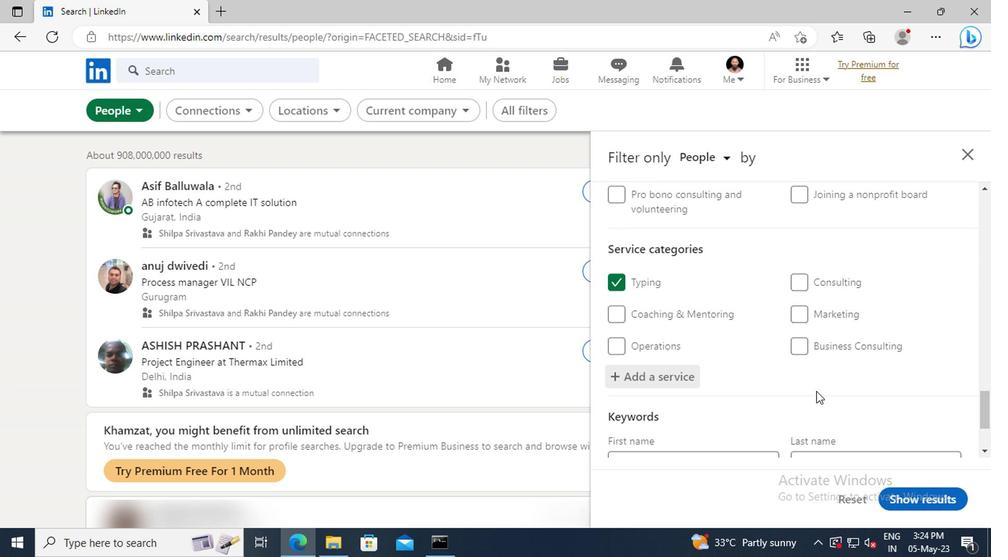 
Action: Mouse scrolled (813, 389) with delta (0, -1)
Screenshot: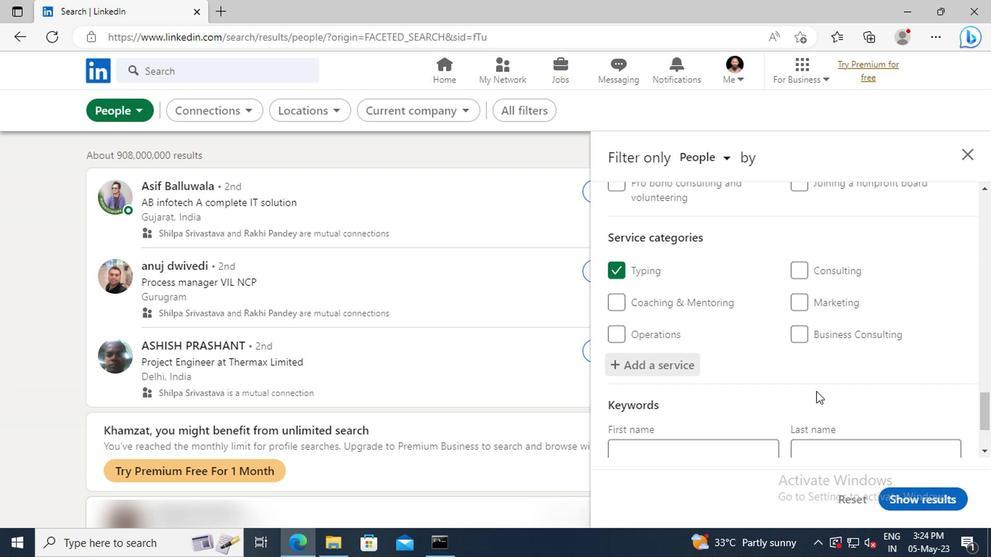 
Action: Mouse scrolled (813, 389) with delta (0, -1)
Screenshot: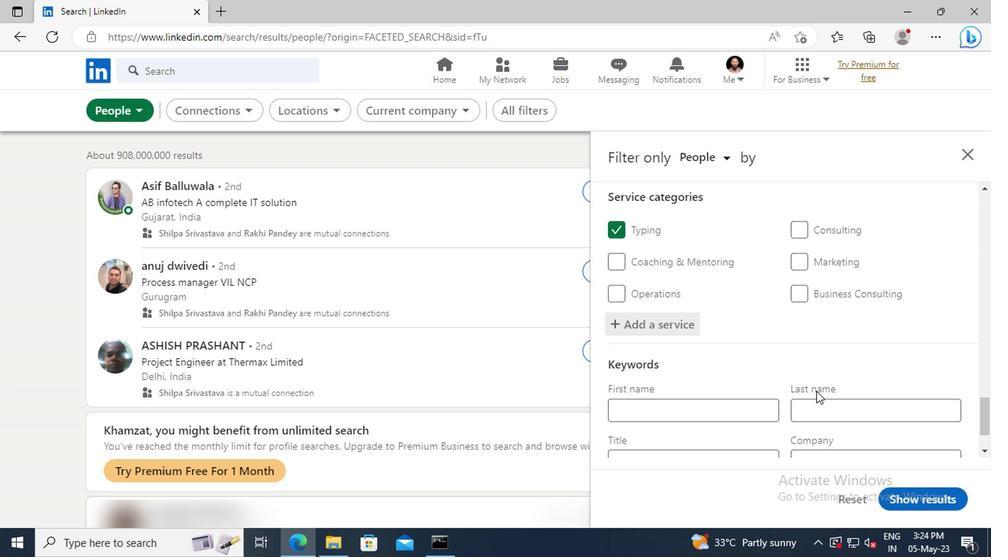 
Action: Mouse moved to (725, 393)
Screenshot: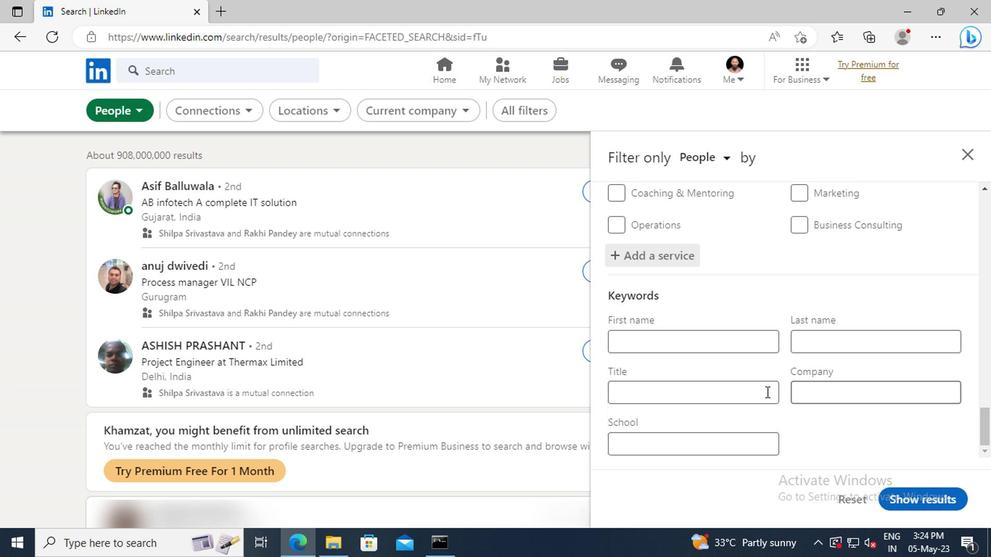 
Action: Mouse pressed left at (725, 393)
Screenshot: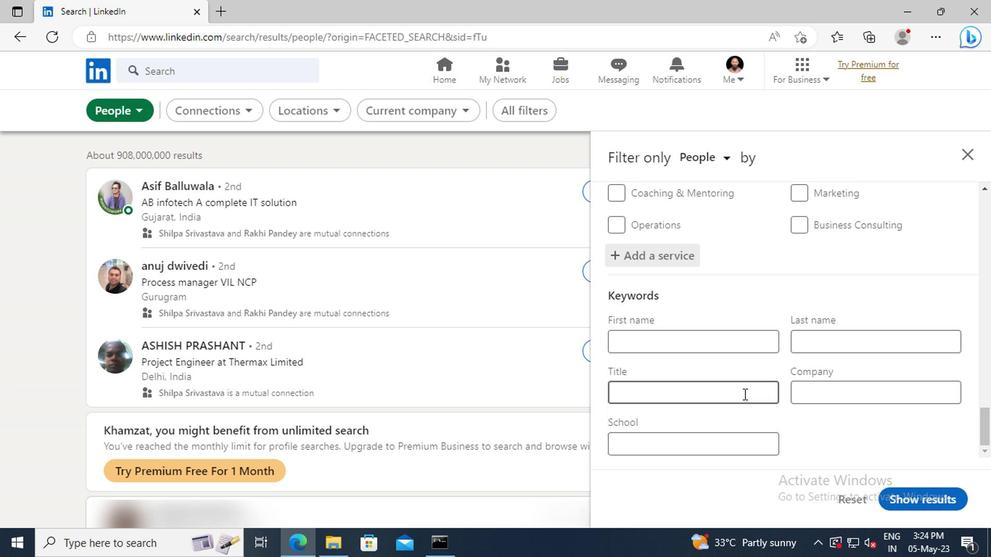 
Action: Mouse moved to (725, 393)
Screenshot: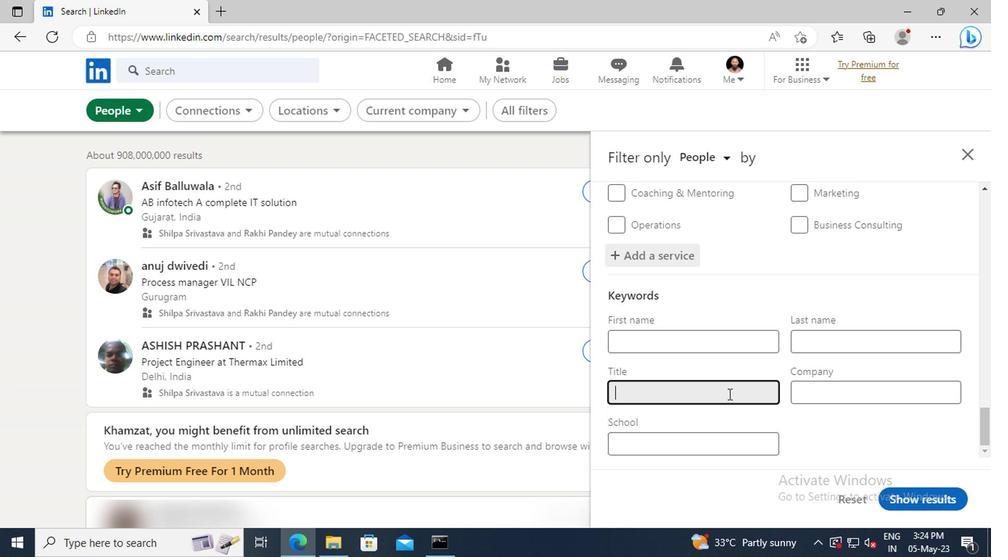 
Action: Key pressed <Key.shift>OPERATIONS<Key.space><Key.shift>COORDINATOR<Key.enter>
Screenshot: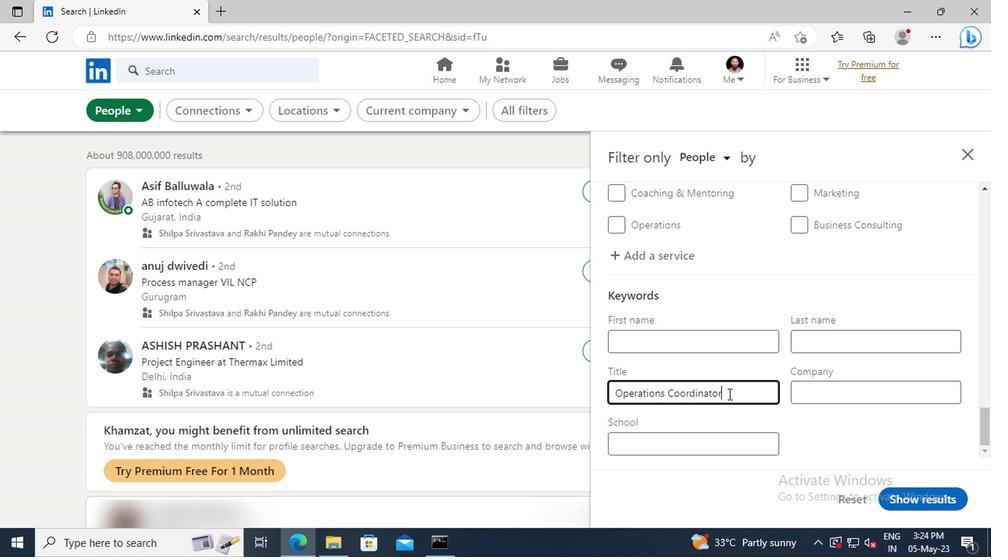
Action: Mouse moved to (895, 499)
Screenshot: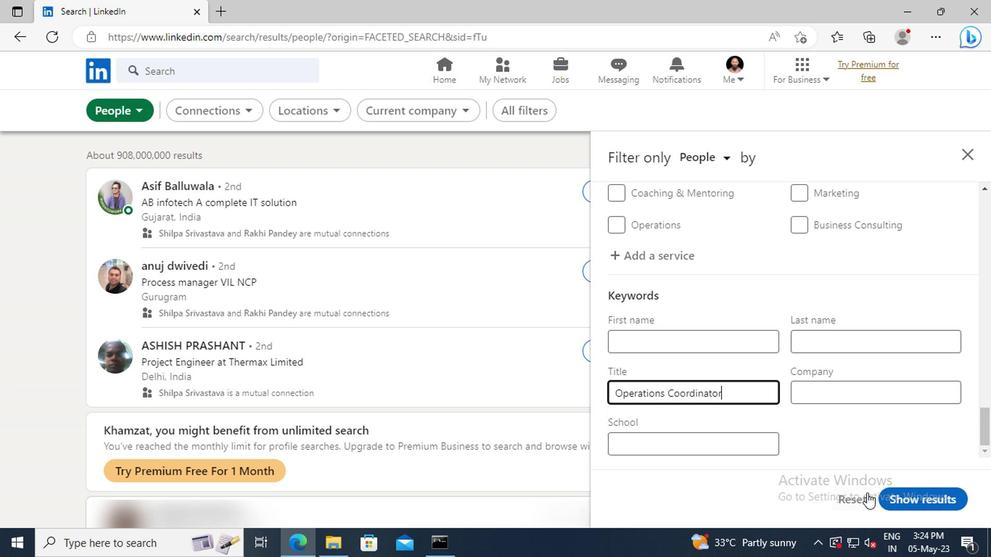 
Action: Mouse pressed left at (895, 499)
Screenshot: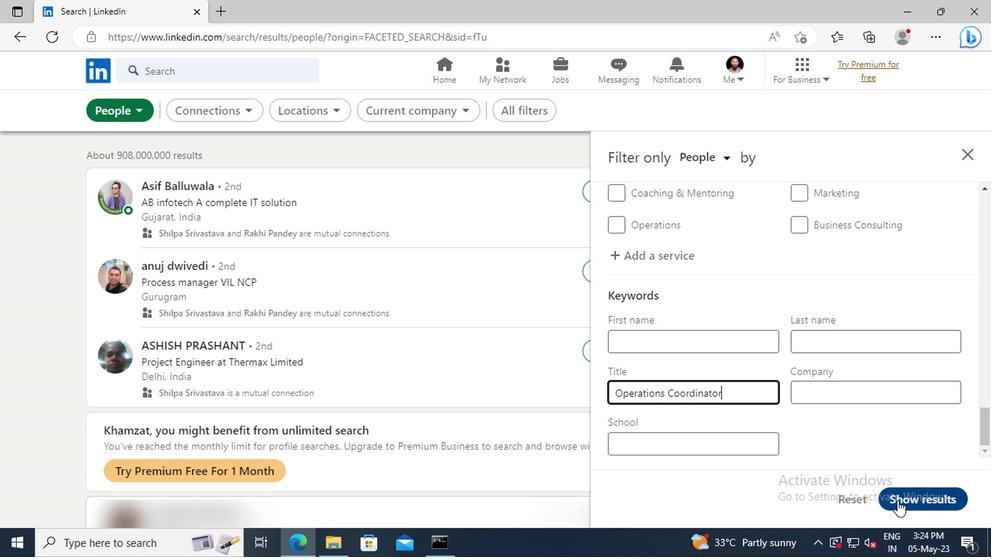 
